 Task: Find connections with filter location Situbondo with filter topic #Businessintelligence with filter profile language French with filter current company KEC International Ltd. with filter school Goenka College of Commerce & Business Administration with filter industry Medical Equipment Manufacturing with filter service category Customer Support with filter keywords title Front Desk Manager
Action: Mouse moved to (499, 49)
Screenshot: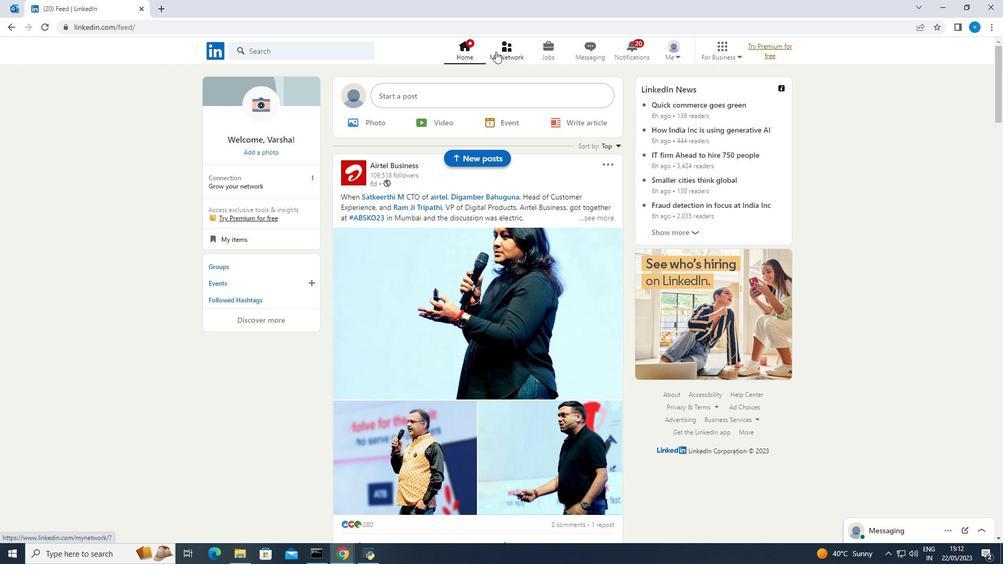 
Action: Mouse pressed left at (499, 49)
Screenshot: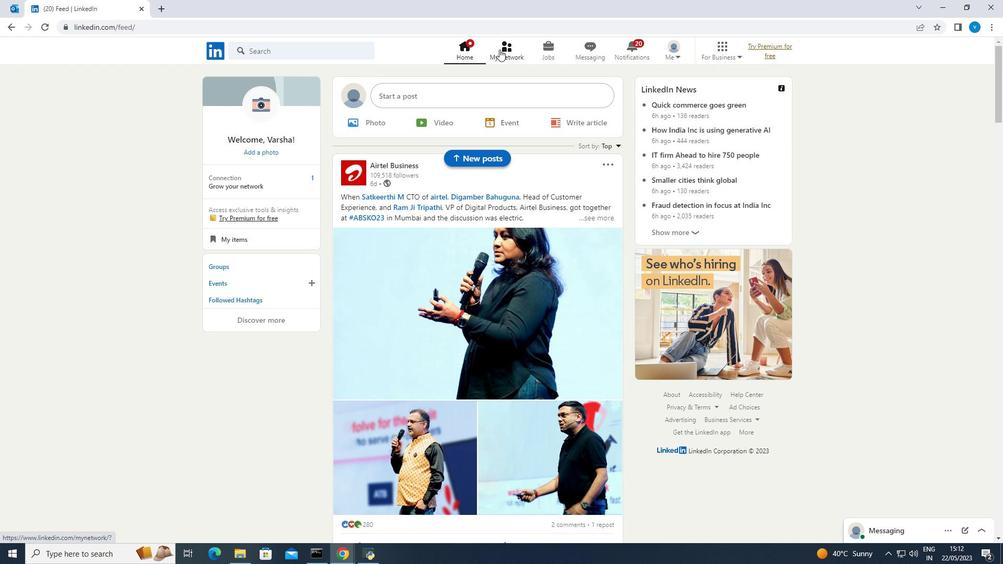 
Action: Mouse moved to (327, 106)
Screenshot: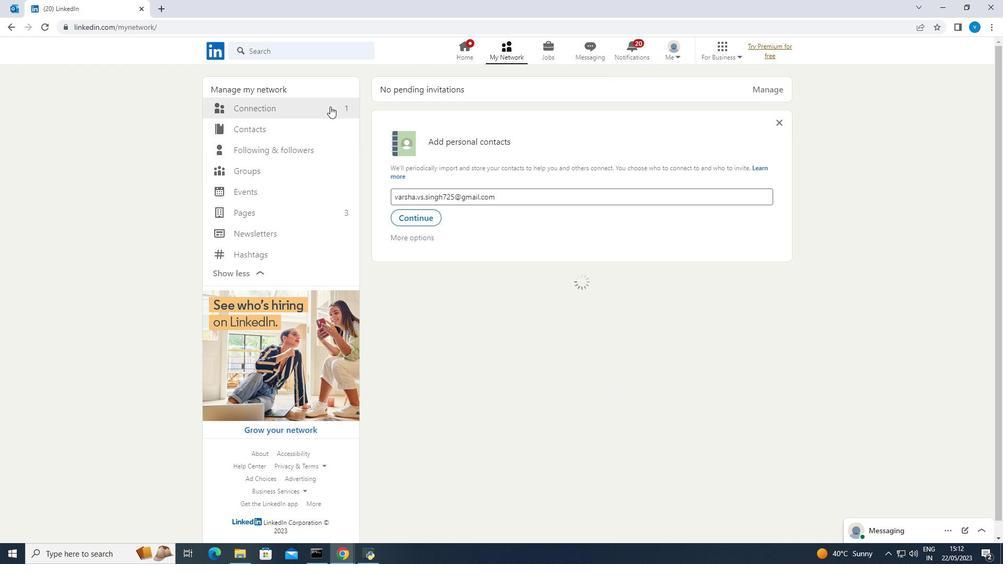 
Action: Mouse pressed left at (327, 106)
Screenshot: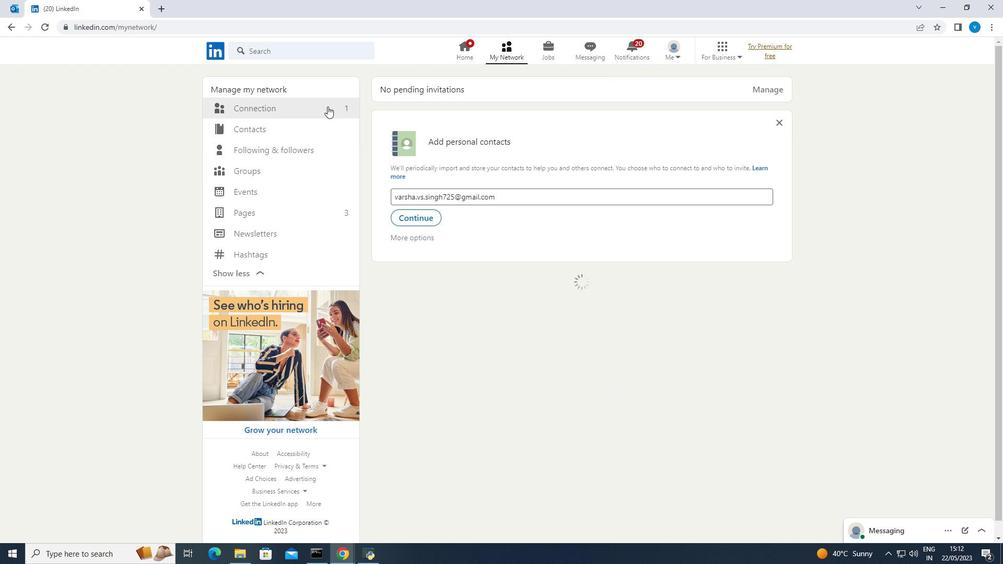 
Action: Mouse moved to (565, 109)
Screenshot: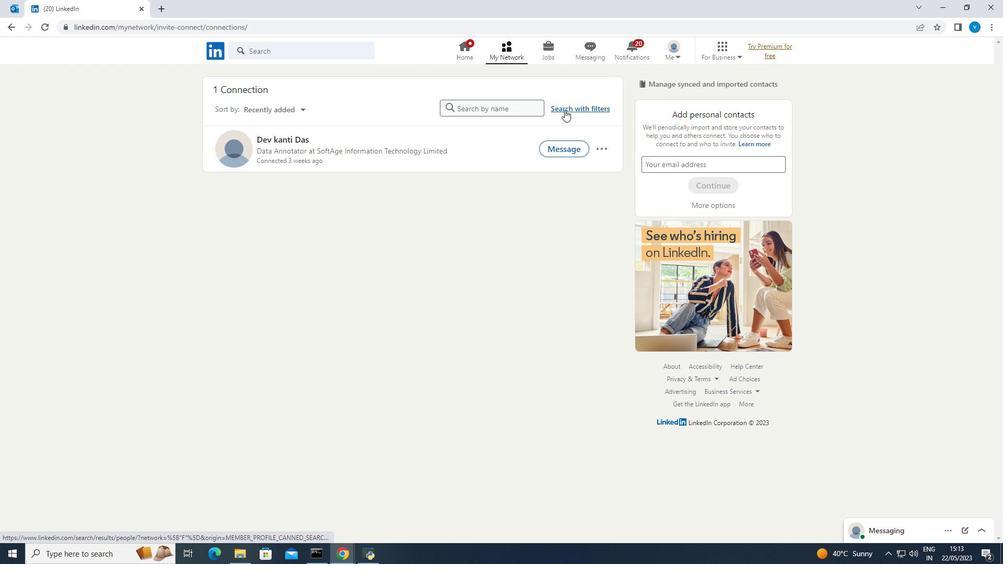 
Action: Mouse pressed left at (565, 109)
Screenshot: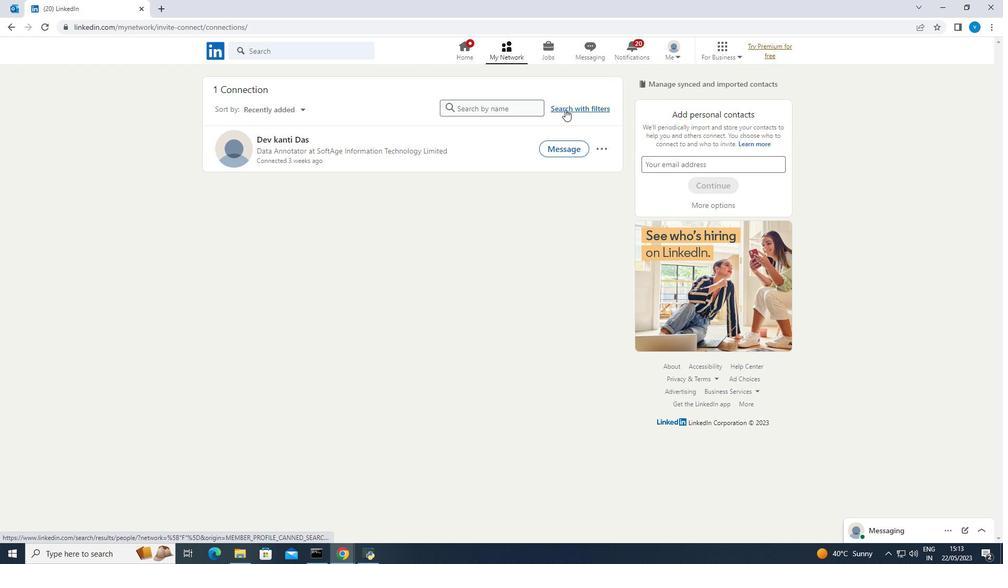 
Action: Mouse moved to (536, 85)
Screenshot: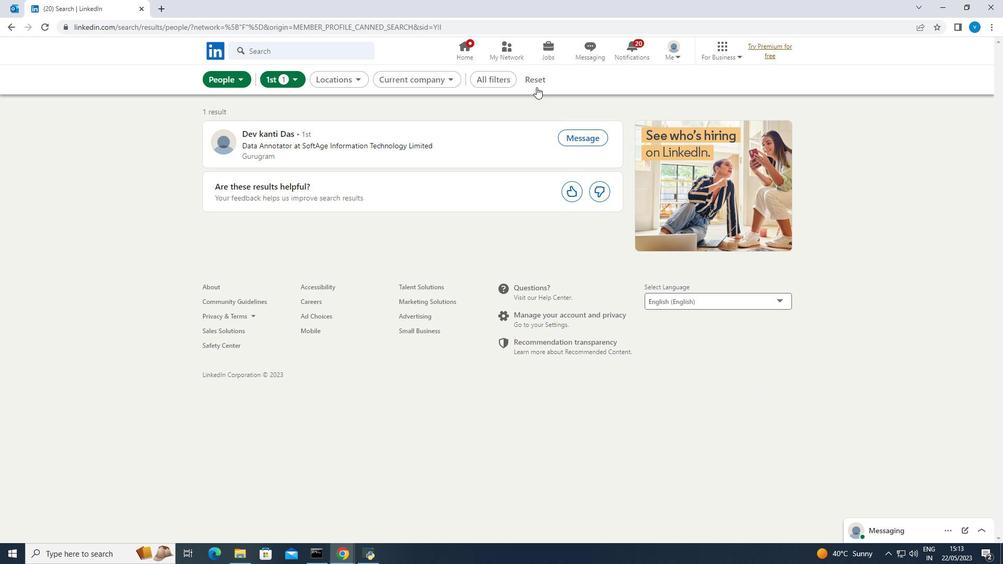 
Action: Mouse pressed left at (536, 85)
Screenshot: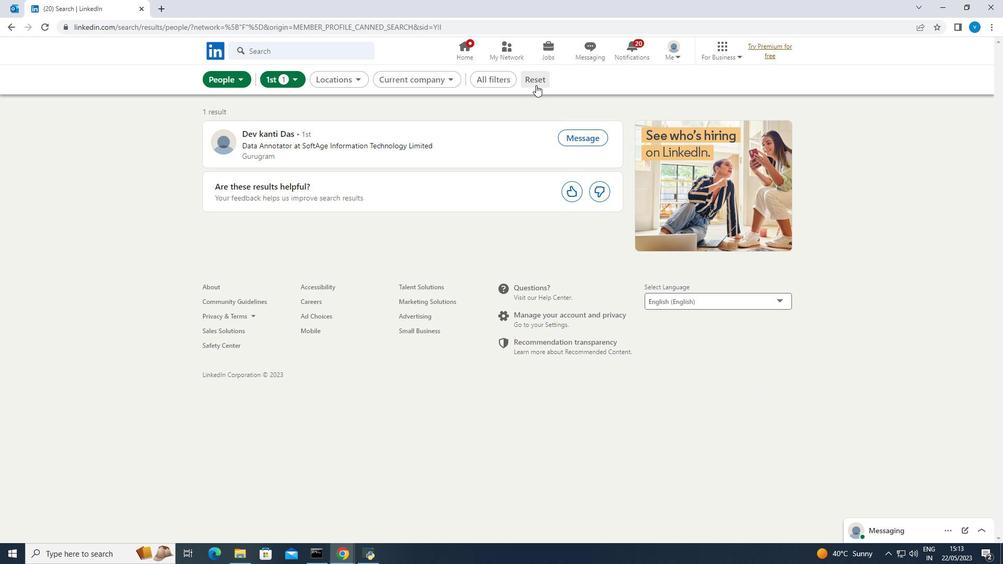 
Action: Mouse moved to (526, 81)
Screenshot: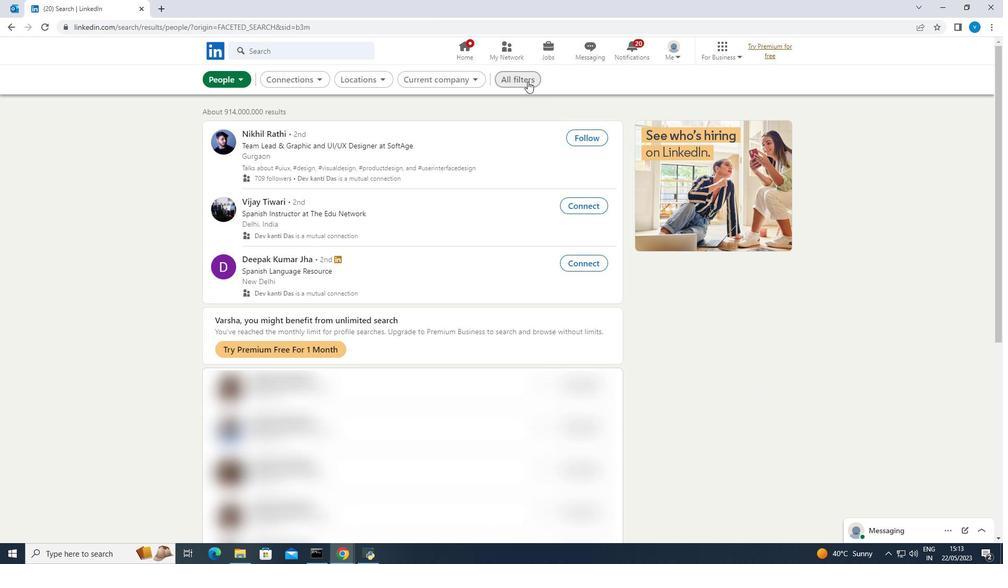 
Action: Mouse pressed left at (526, 81)
Screenshot: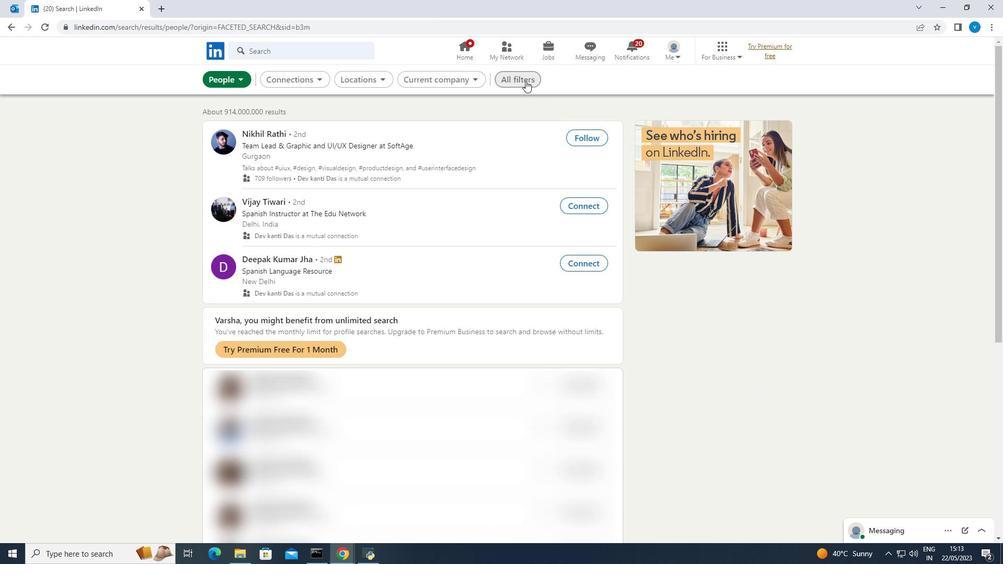 
Action: Mouse moved to (765, 191)
Screenshot: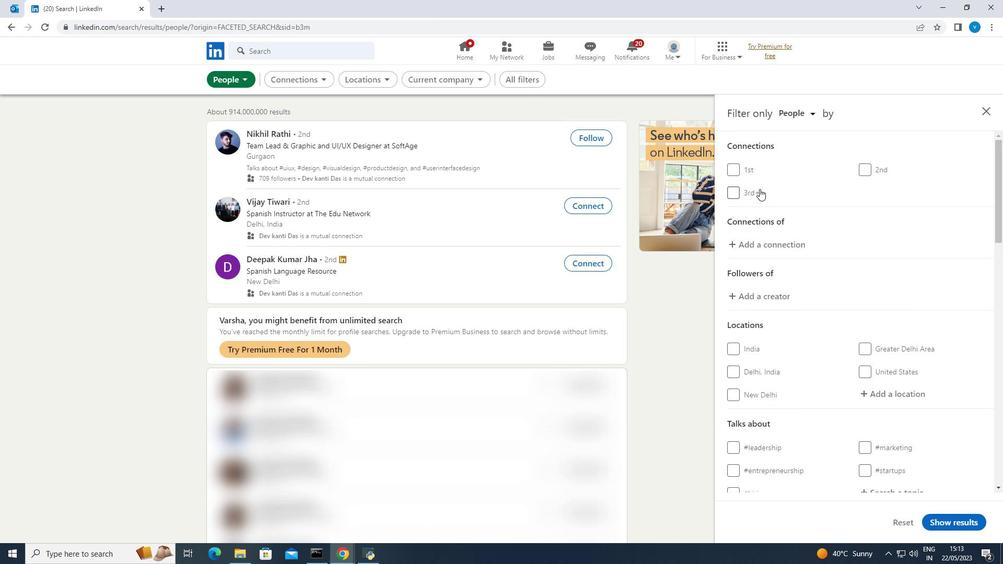 
Action: Mouse scrolled (765, 190) with delta (0, 0)
Screenshot: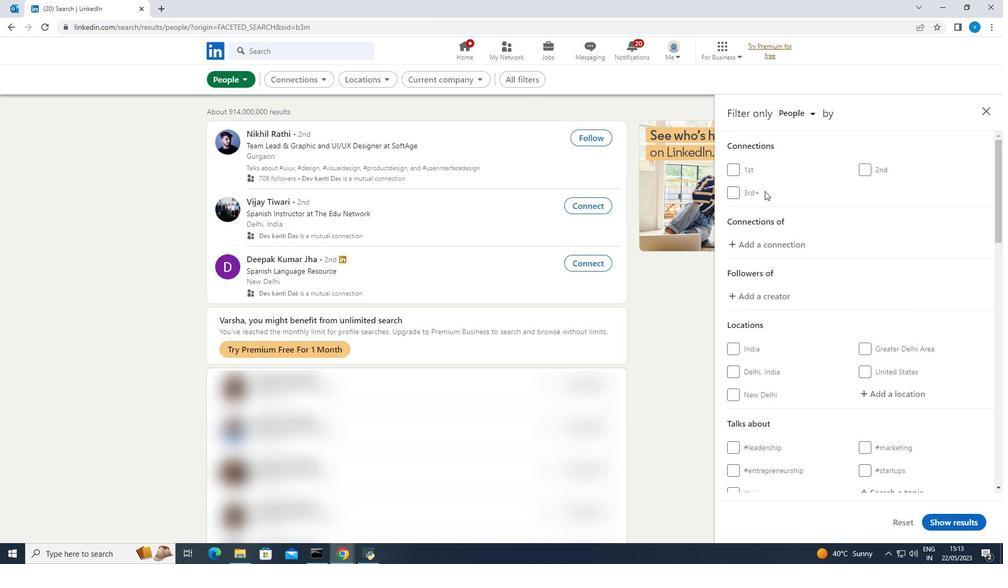 
Action: Mouse scrolled (765, 190) with delta (0, 0)
Screenshot: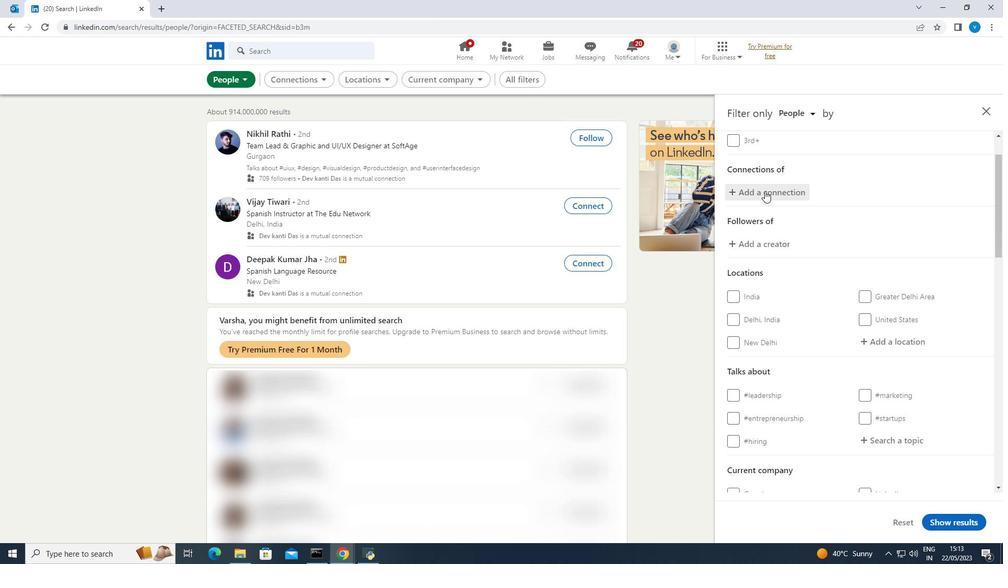
Action: Mouse moved to (864, 288)
Screenshot: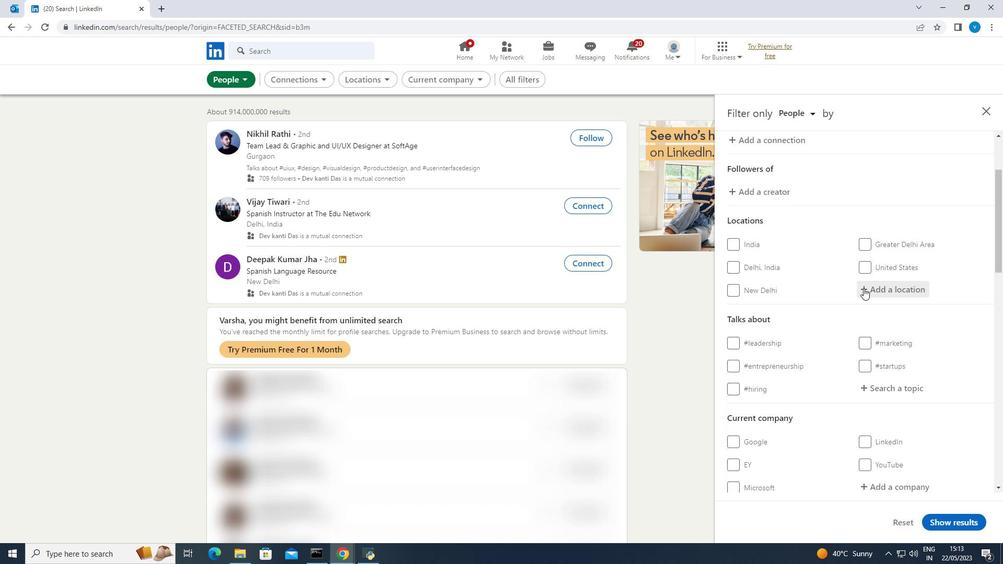 
Action: Mouse pressed left at (864, 288)
Screenshot: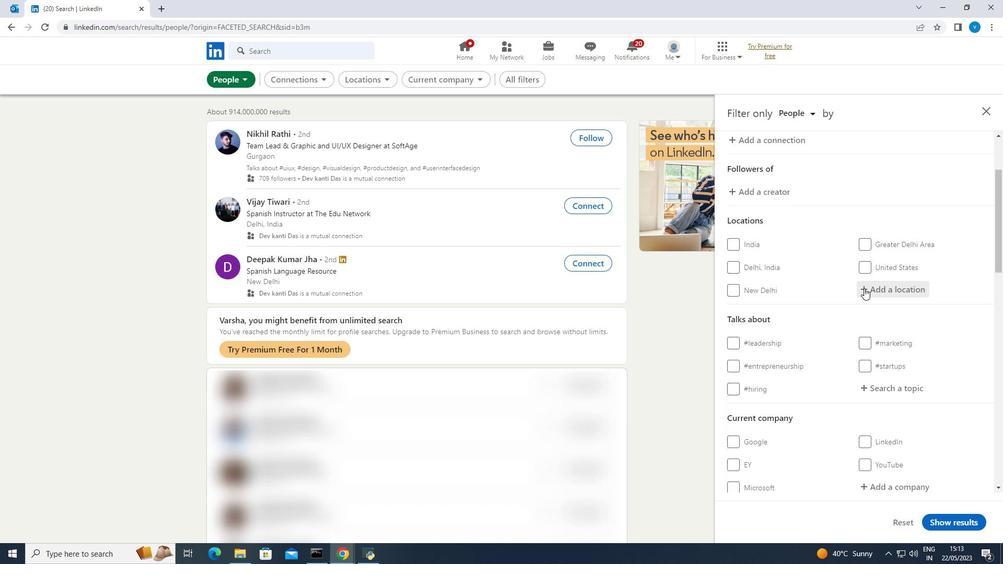 
Action: Mouse moved to (820, 239)
Screenshot: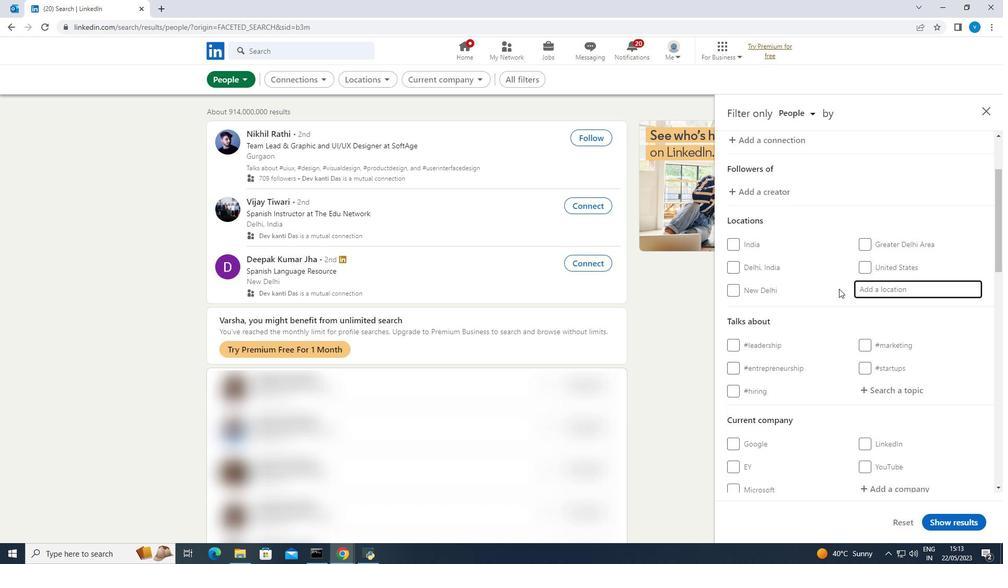 
Action: Key pressed <Key.shift><Key.shift><Key.shift><Key.shift><Key.shift><Key.shift><Key.shift>Situbondo
Screenshot: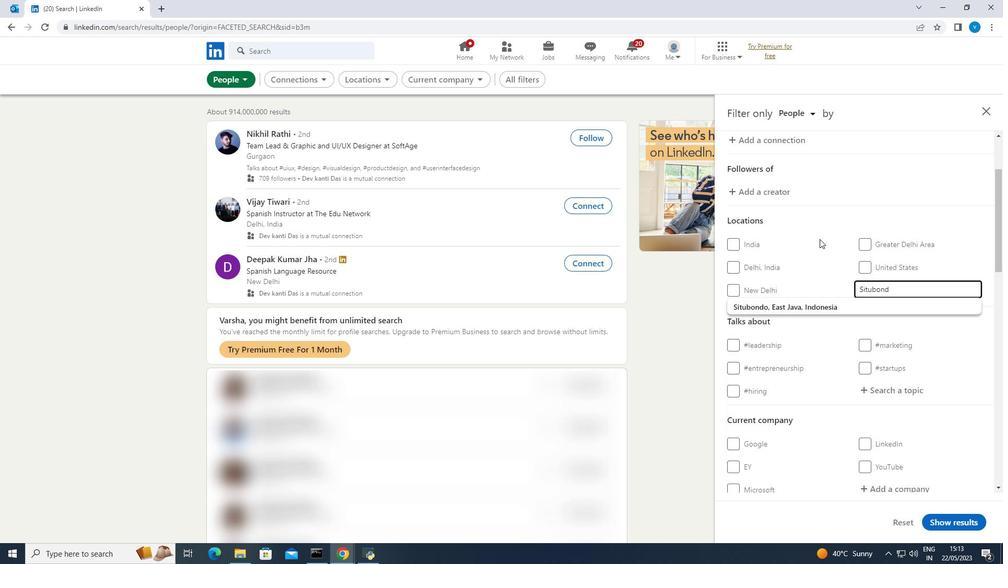 
Action: Mouse moved to (894, 385)
Screenshot: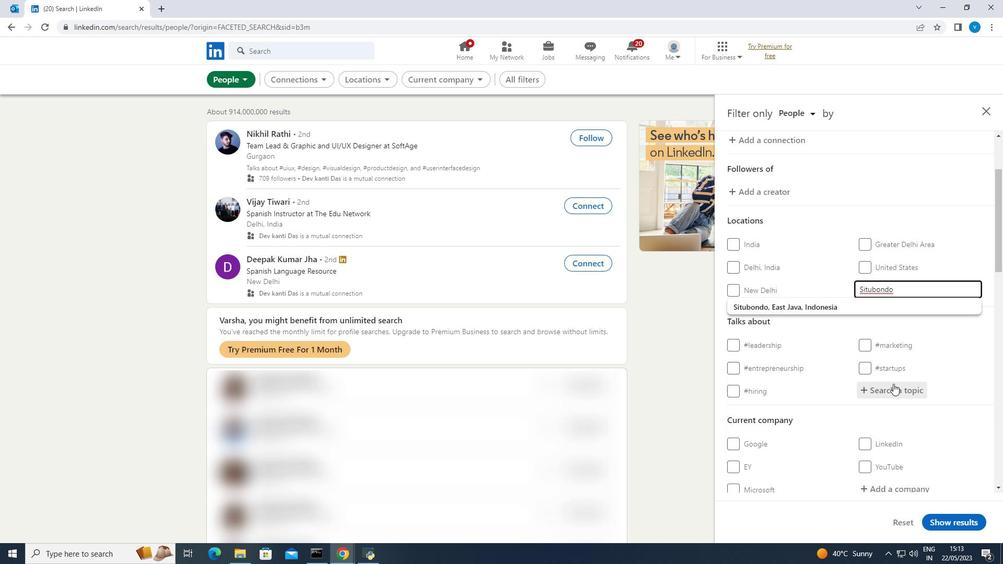 
Action: Mouse pressed left at (894, 385)
Screenshot: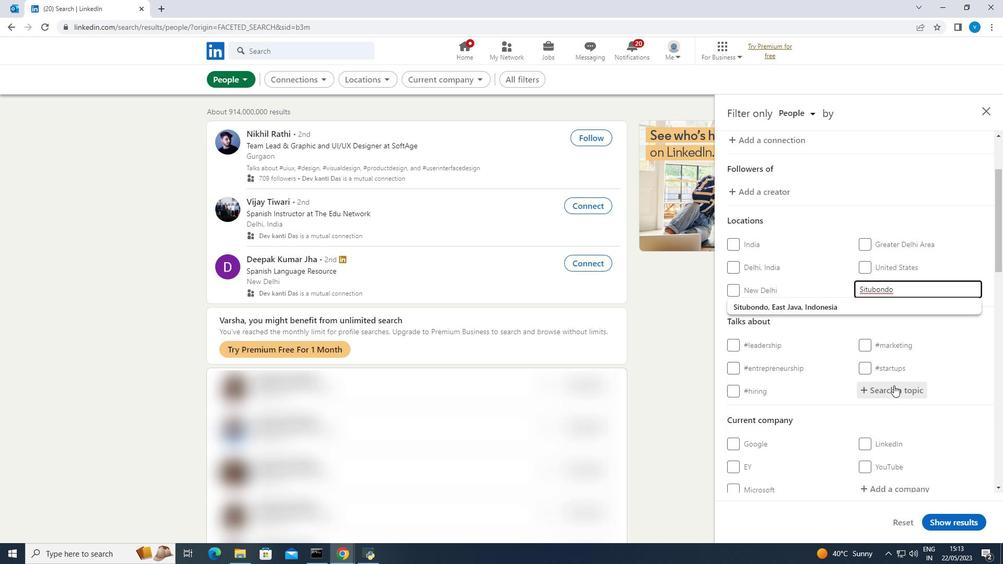 
Action: Mouse moved to (888, 366)
Screenshot: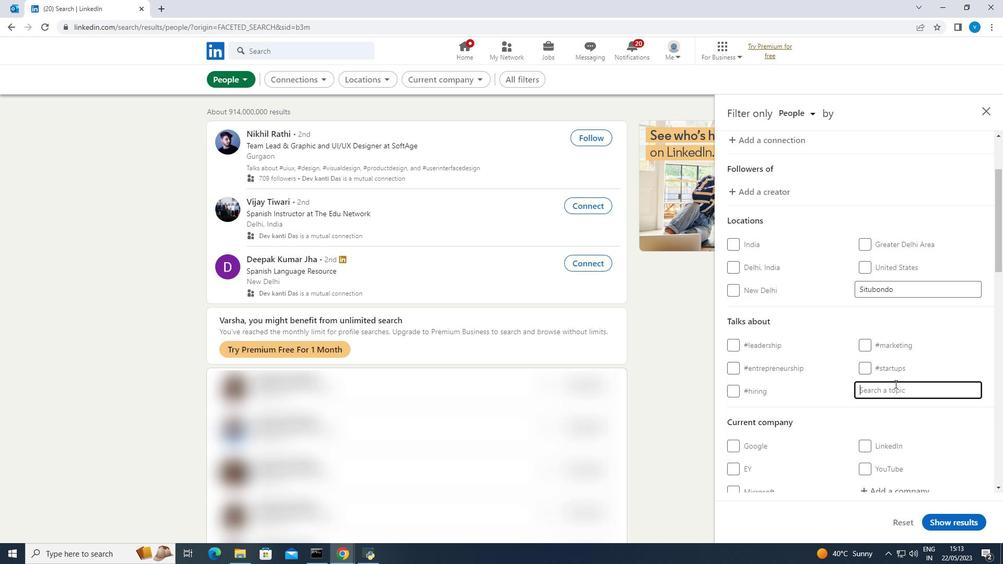 
Action: Key pressed <Key.shift><Key.shift><Key.shift><Key.shift><Key.shift><Key.shift><Key.shift>#<Key.shift><Key.shift><Key.shift>Businessintelligence
Screenshot: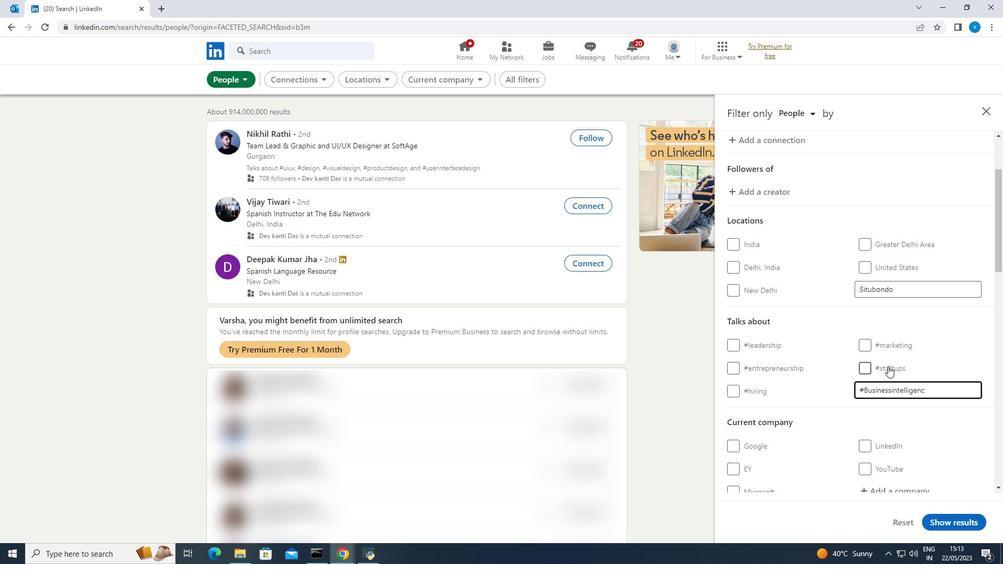 
Action: Mouse moved to (866, 404)
Screenshot: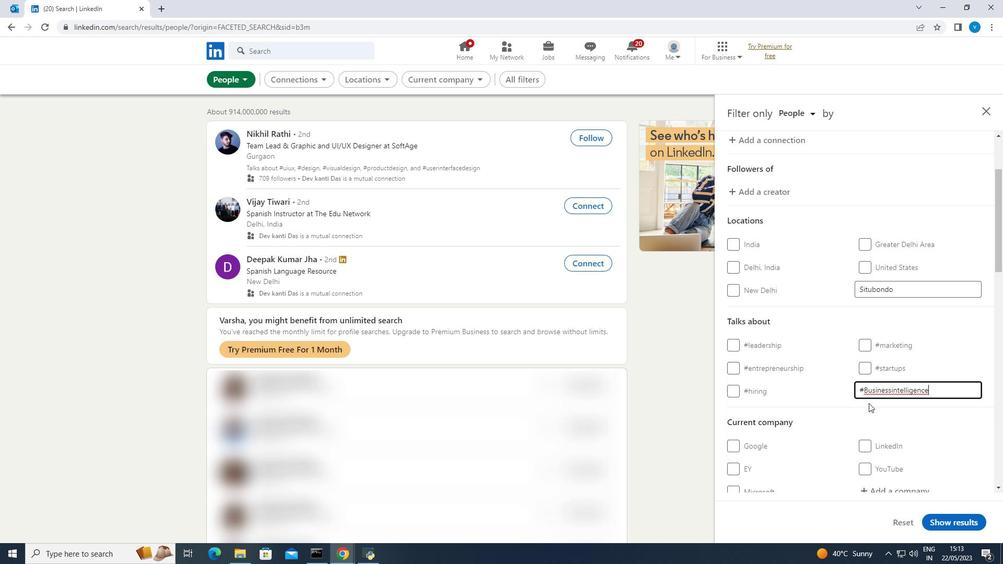 
Action: Mouse scrolled (866, 403) with delta (0, 0)
Screenshot: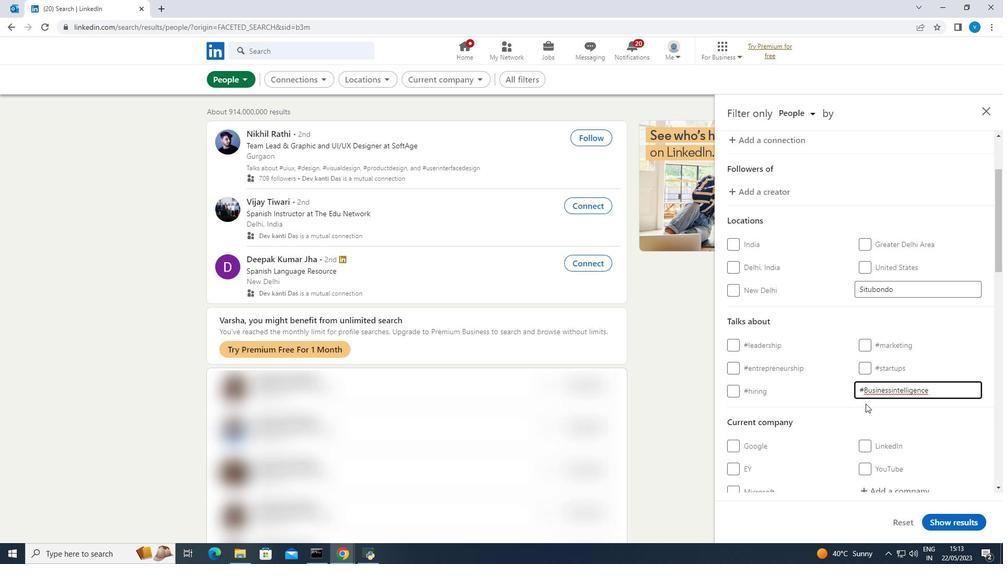 
Action: Mouse scrolled (866, 403) with delta (0, 0)
Screenshot: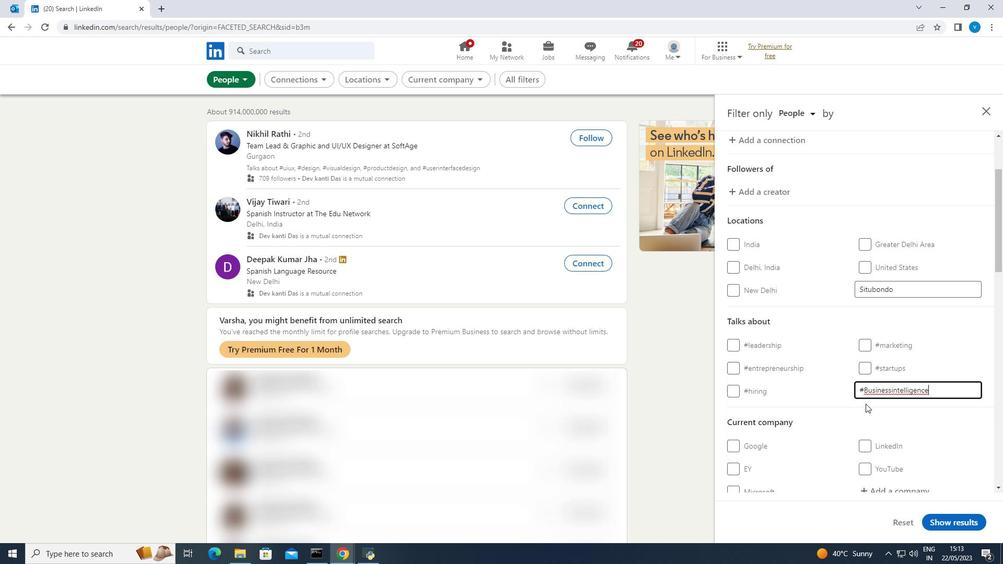 
Action: Mouse moved to (866, 399)
Screenshot: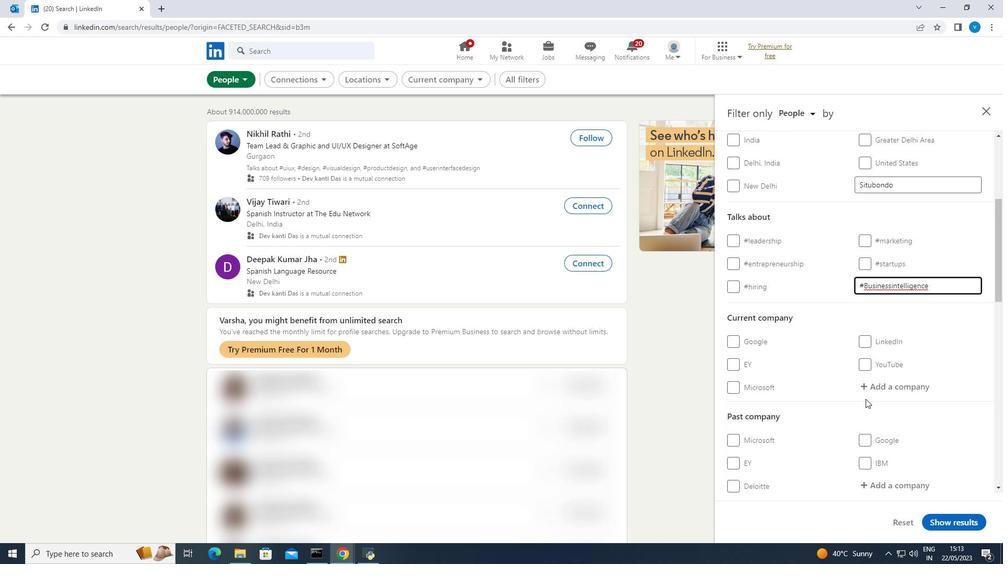 
Action: Mouse scrolled (866, 398) with delta (0, 0)
Screenshot: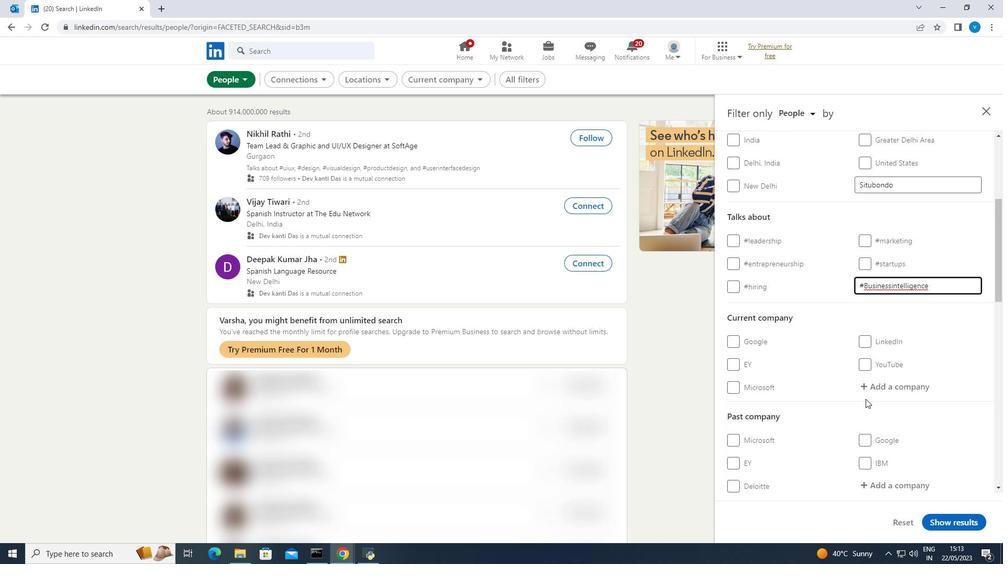 
Action: Mouse moved to (867, 391)
Screenshot: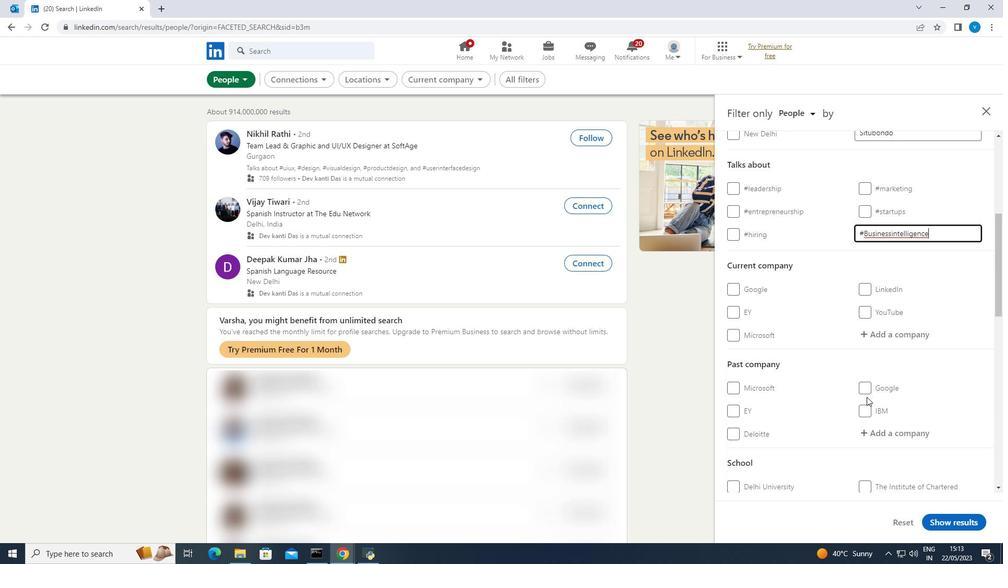 
Action: Mouse scrolled (867, 395) with delta (0, 0)
Screenshot: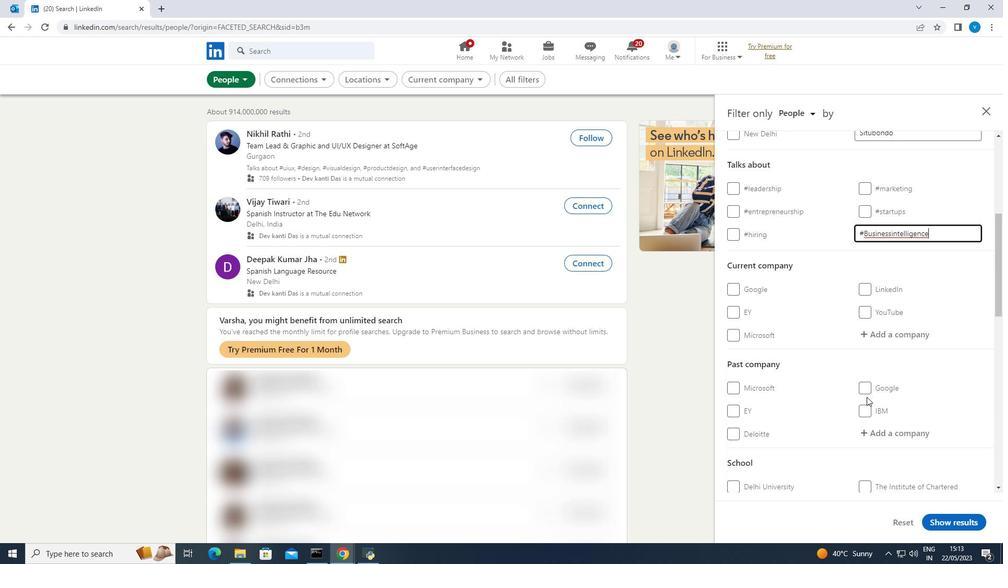
Action: Mouse moved to (852, 341)
Screenshot: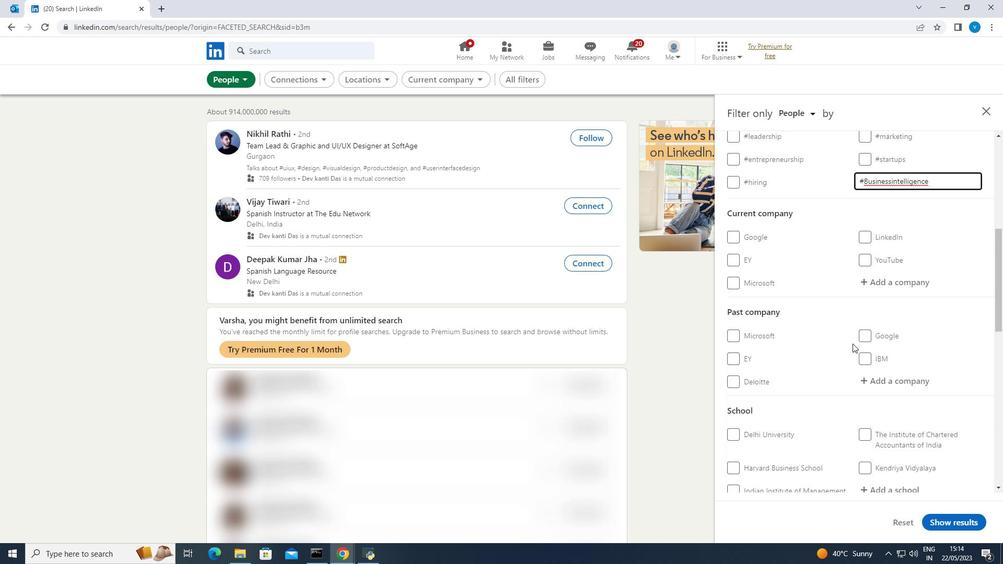 
Action: Mouse scrolled (852, 340) with delta (0, 0)
Screenshot: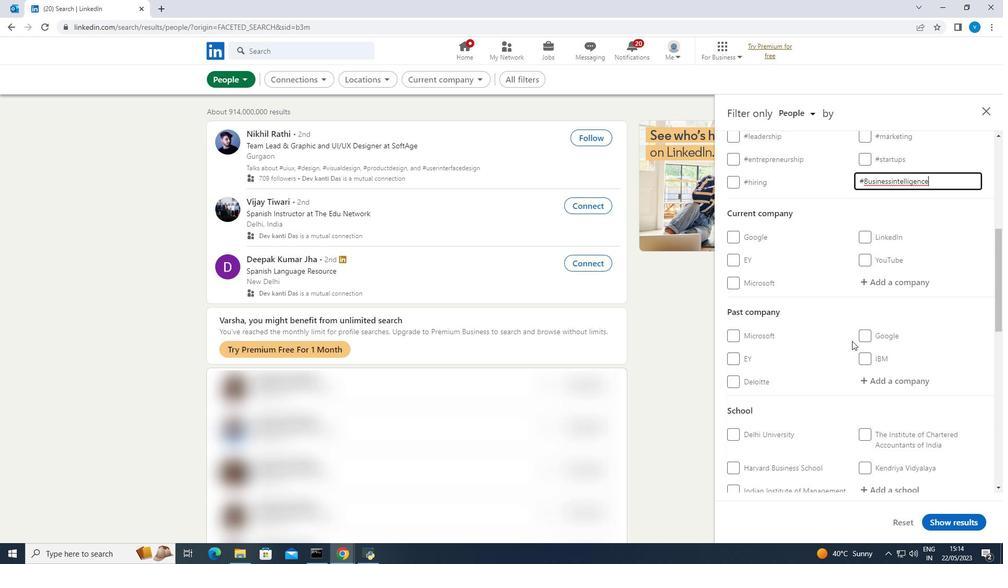 
Action: Mouse moved to (852, 341)
Screenshot: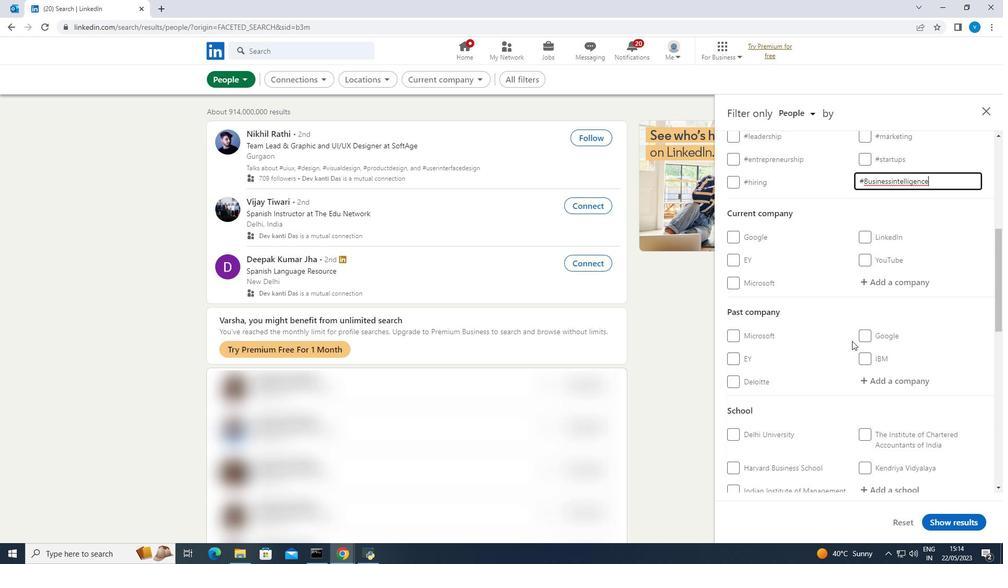 
Action: Mouse scrolled (852, 340) with delta (0, 0)
Screenshot: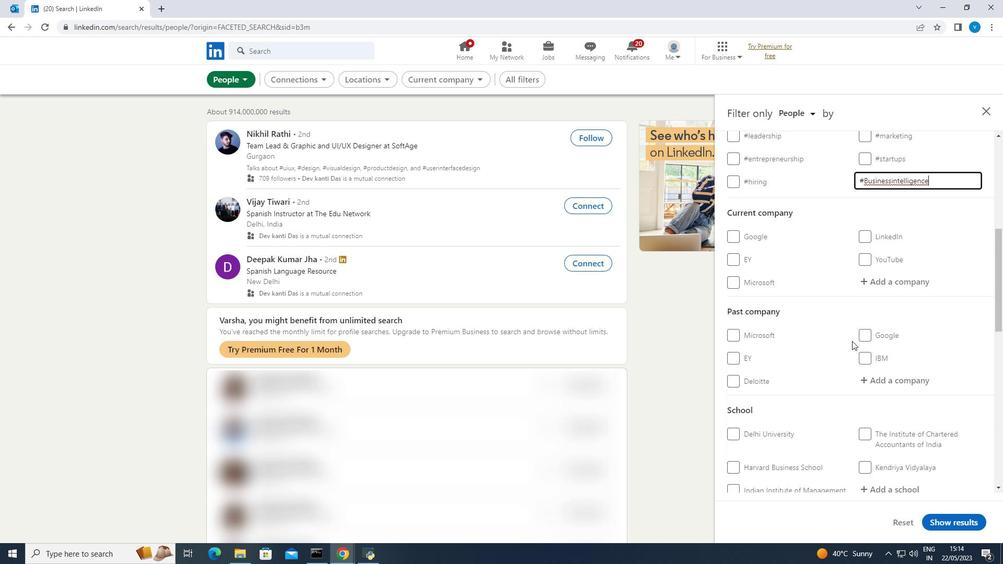 
Action: Mouse scrolled (852, 340) with delta (0, 0)
Screenshot: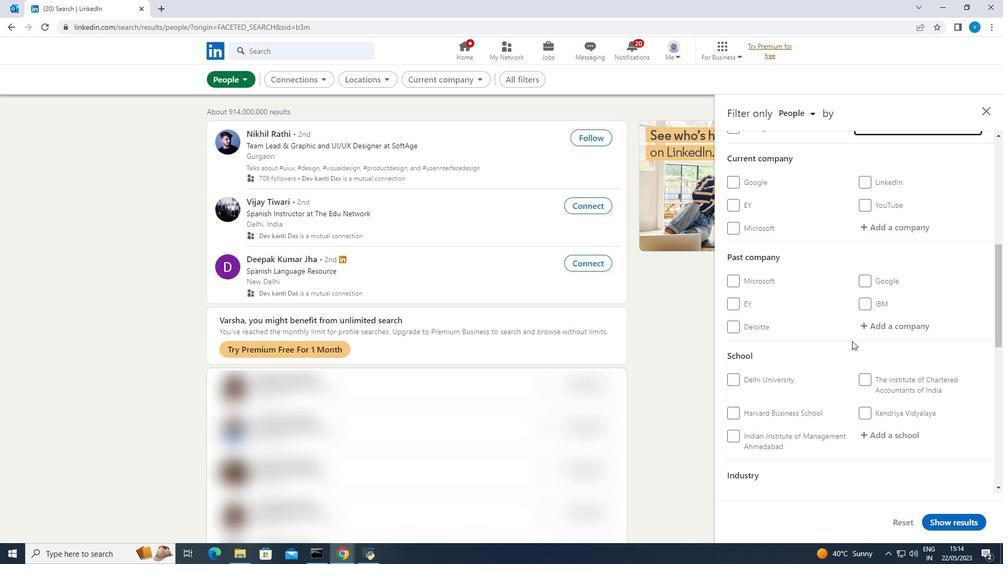 
Action: Mouse moved to (852, 340)
Screenshot: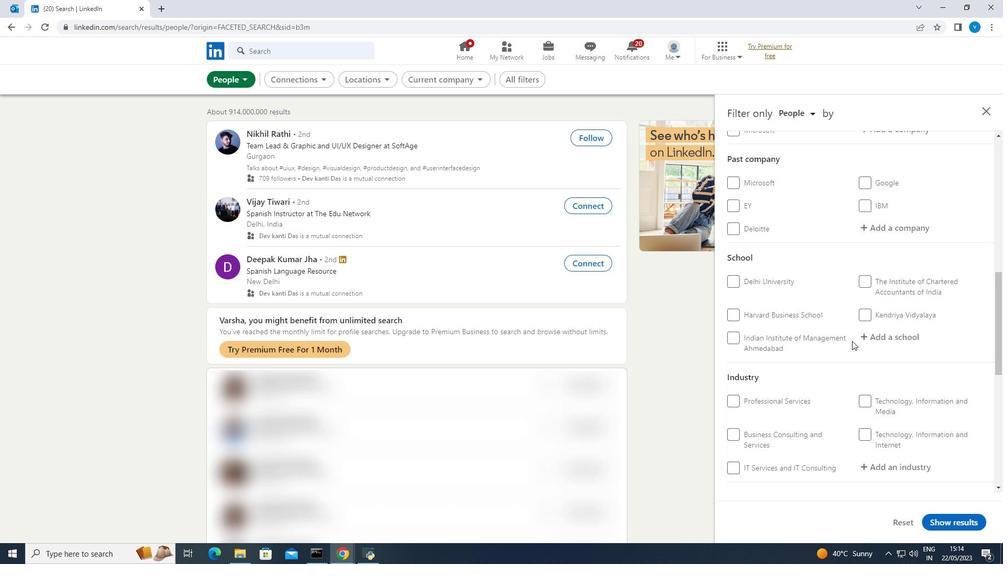 
Action: Mouse scrolled (852, 340) with delta (0, 0)
Screenshot: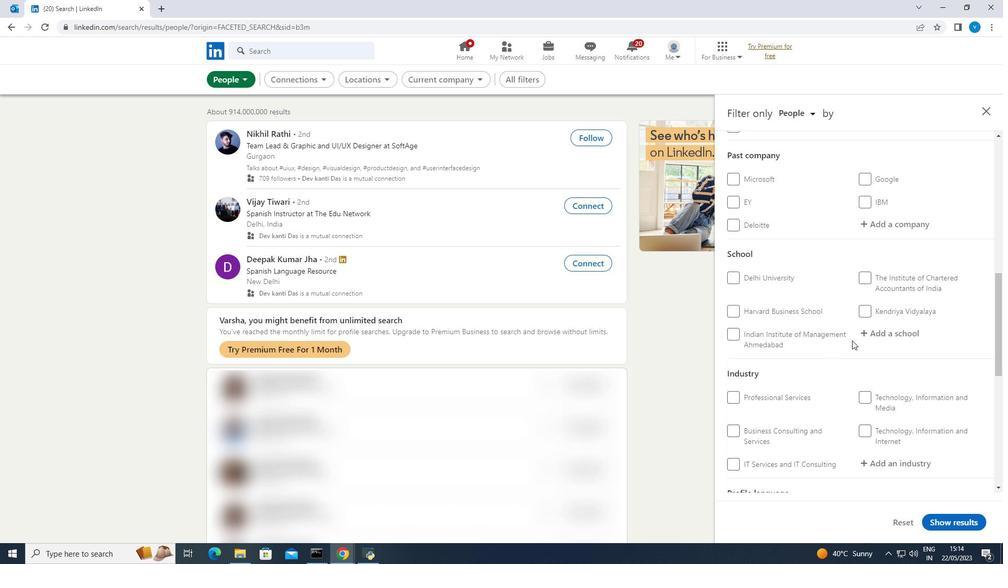 
Action: Mouse scrolled (852, 340) with delta (0, 0)
Screenshot: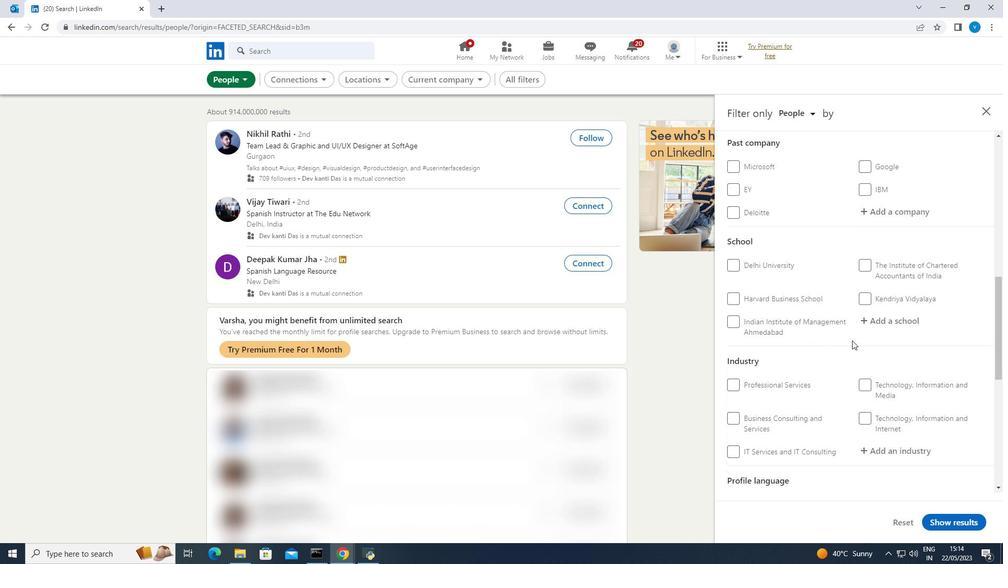 
Action: Mouse scrolled (852, 340) with delta (0, 0)
Screenshot: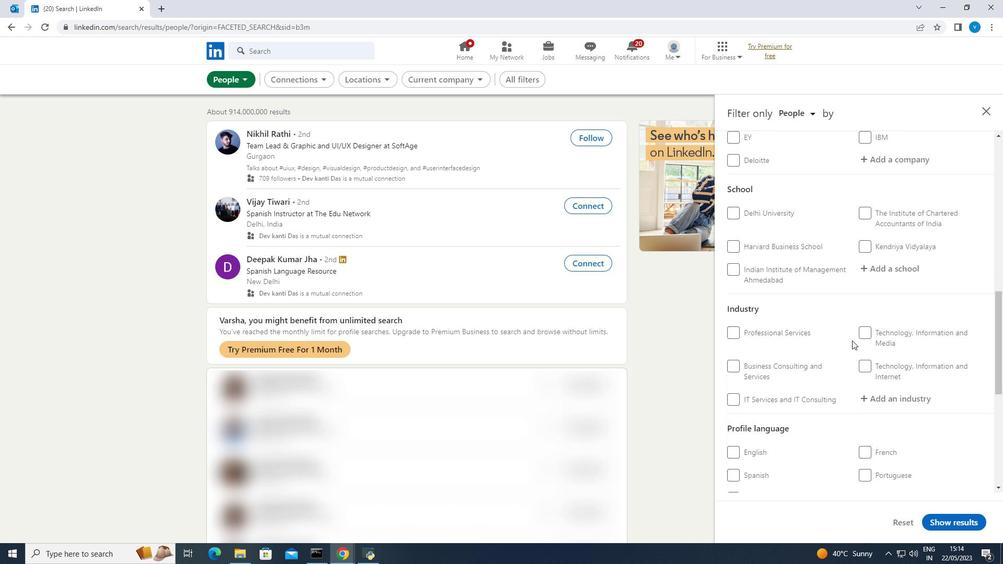 
Action: Mouse moved to (863, 359)
Screenshot: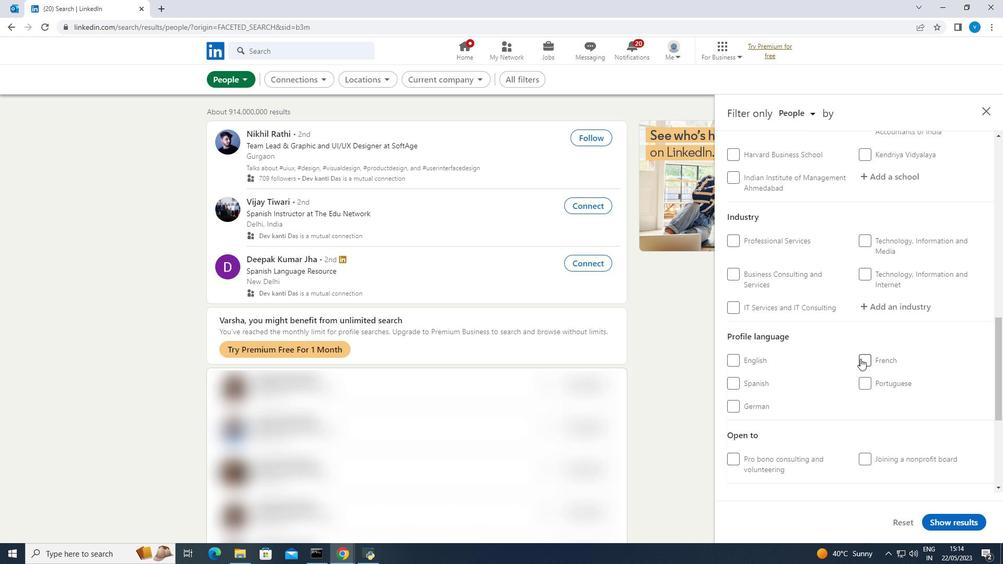 
Action: Mouse pressed left at (863, 359)
Screenshot: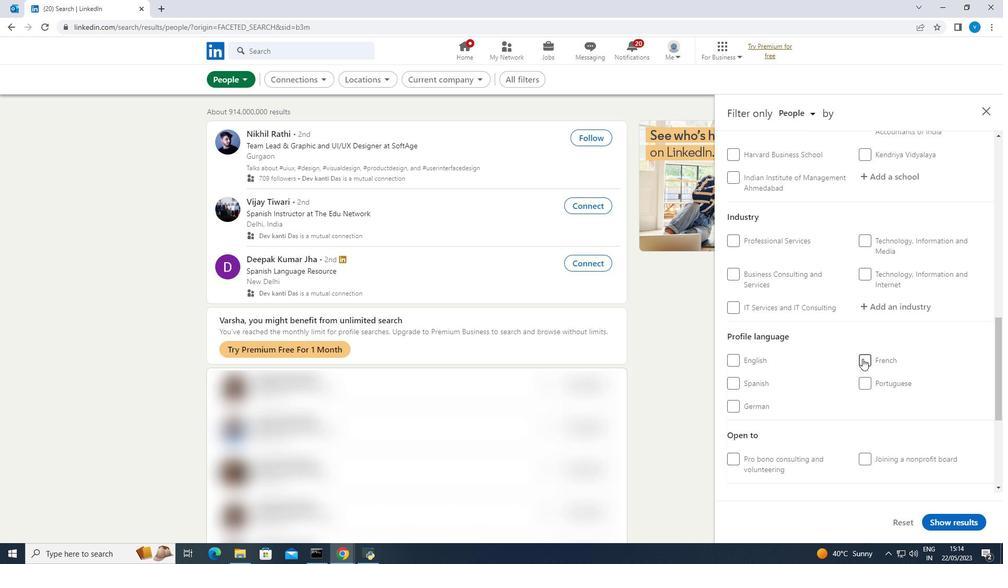 
Action: Mouse moved to (864, 358)
Screenshot: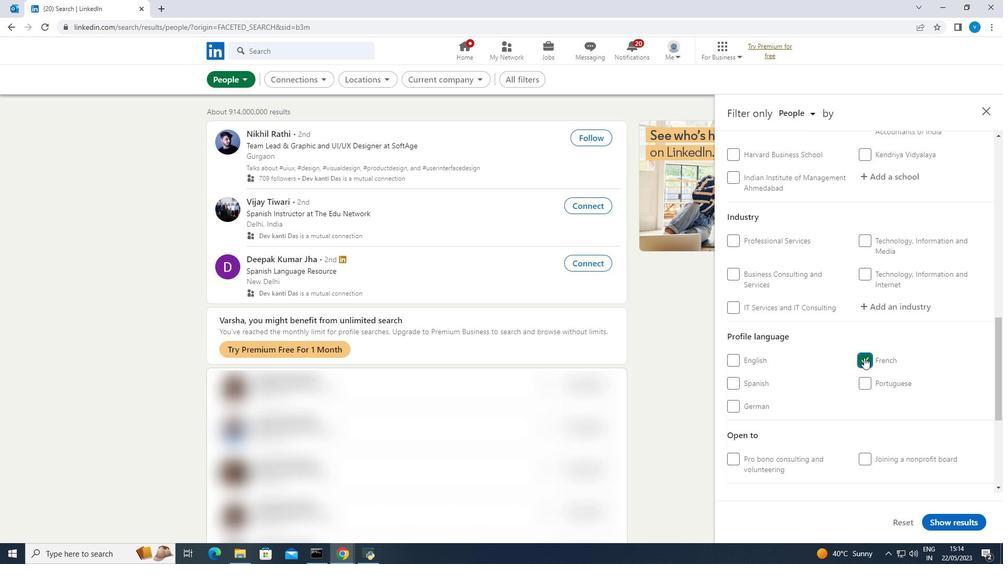 
Action: Mouse scrolled (864, 358) with delta (0, 0)
Screenshot: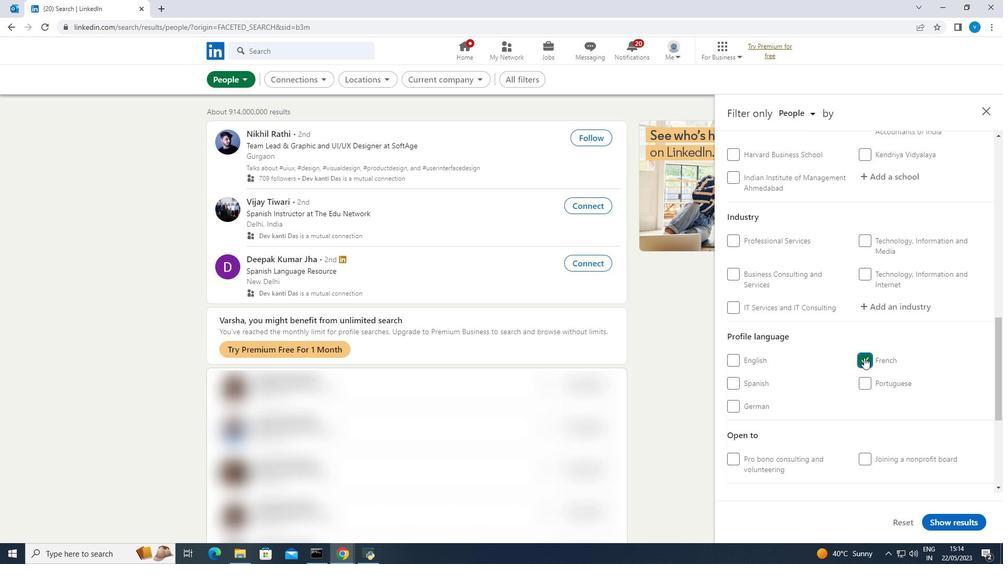 
Action: Mouse scrolled (864, 358) with delta (0, 0)
Screenshot: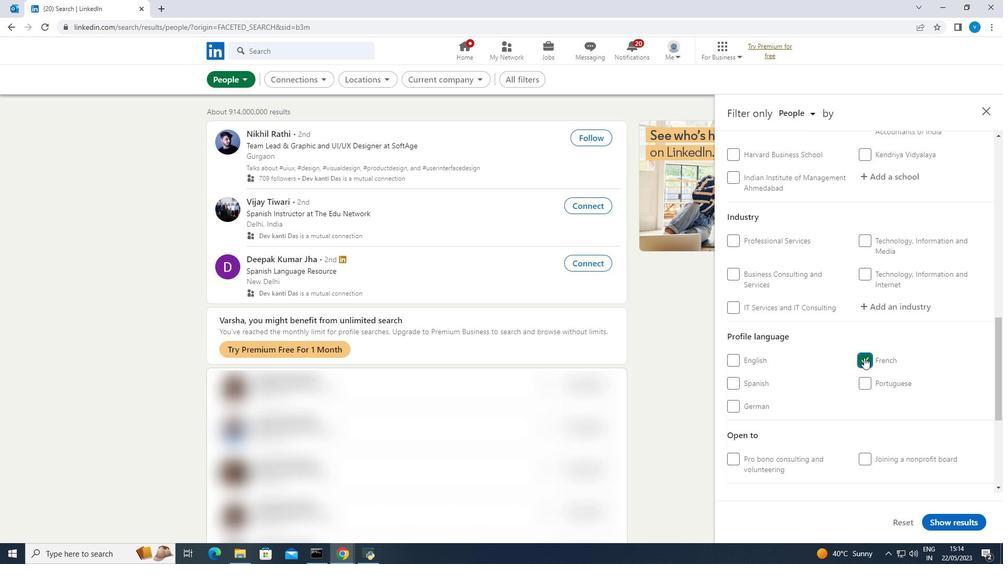 
Action: Mouse moved to (865, 357)
Screenshot: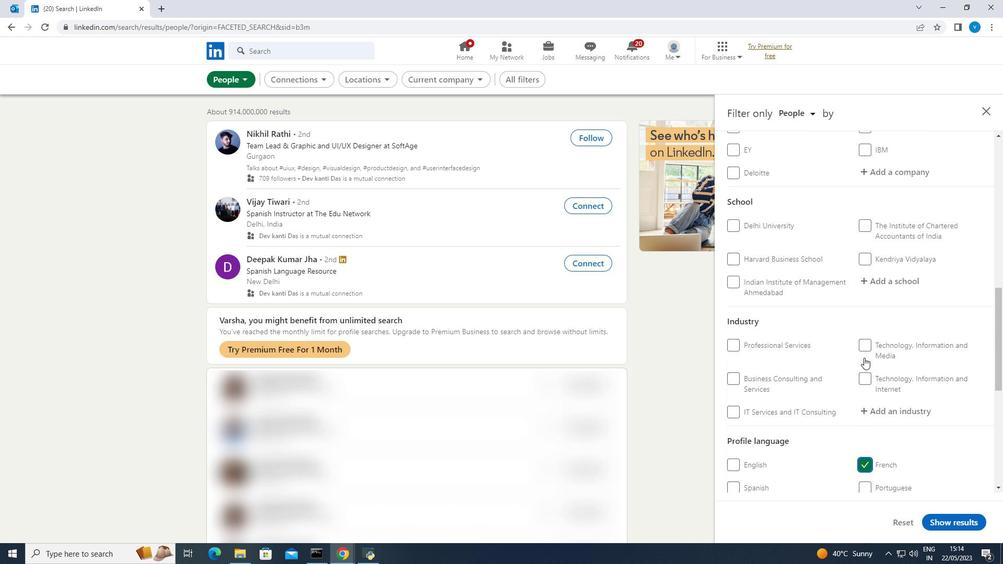 
Action: Mouse scrolled (865, 358) with delta (0, 0)
Screenshot: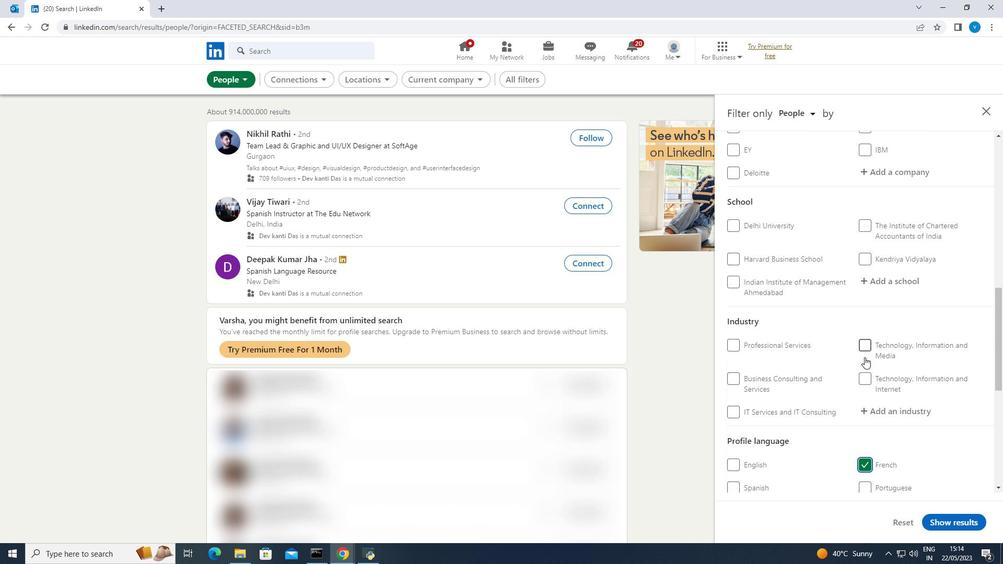 
Action: Mouse scrolled (865, 358) with delta (0, 0)
Screenshot: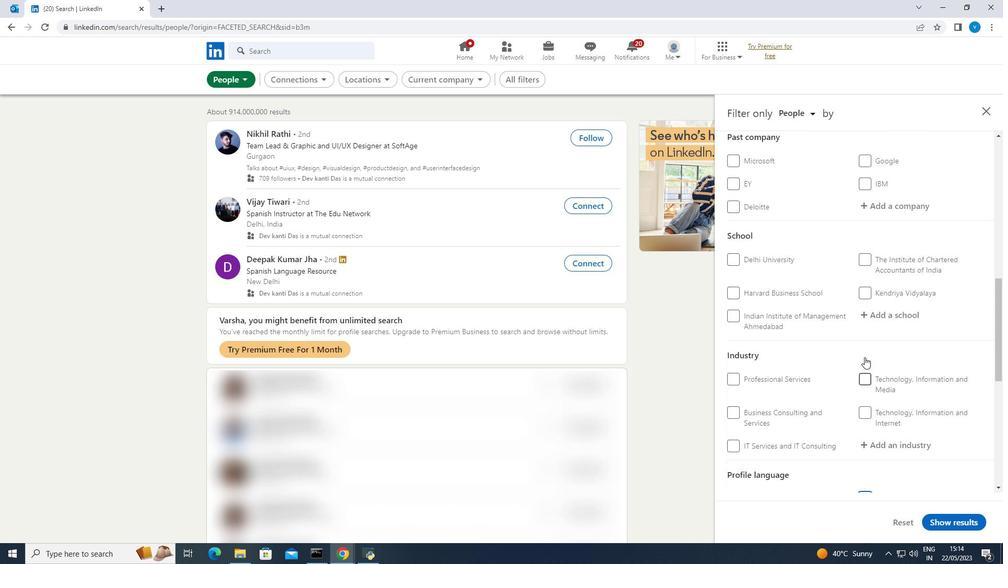 
Action: Mouse scrolled (865, 358) with delta (0, 0)
Screenshot: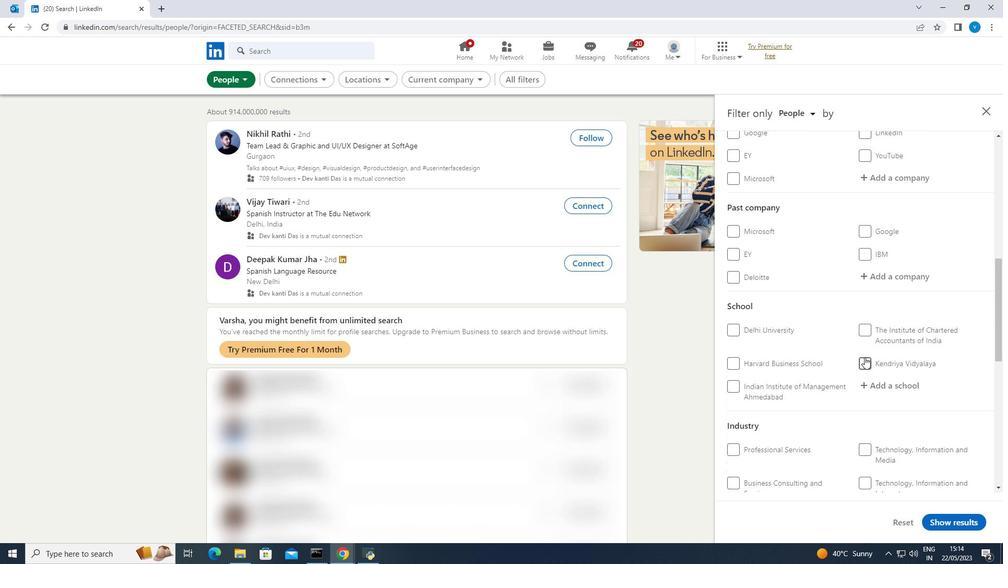 
Action: Mouse moved to (892, 231)
Screenshot: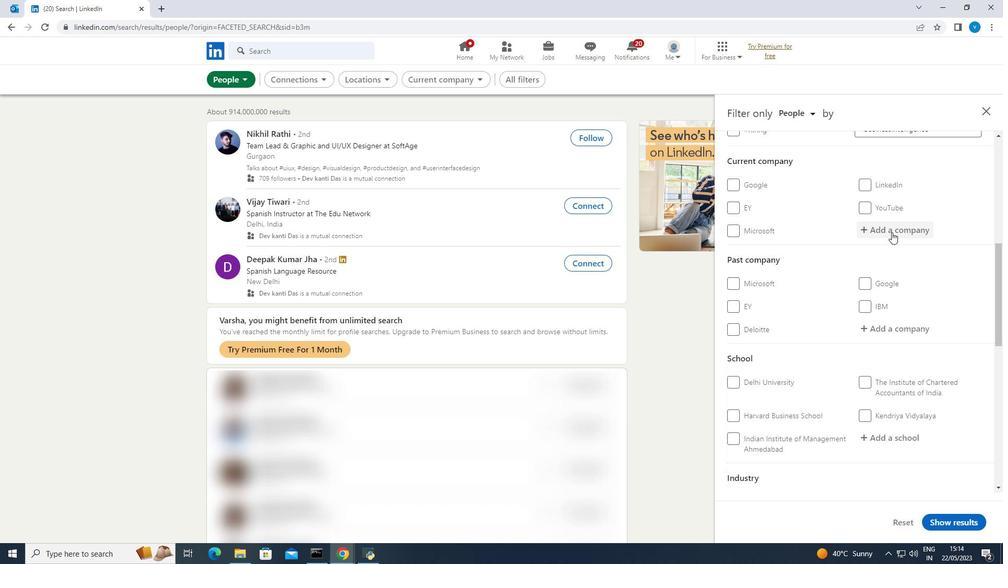 
Action: Mouse pressed left at (892, 231)
Screenshot: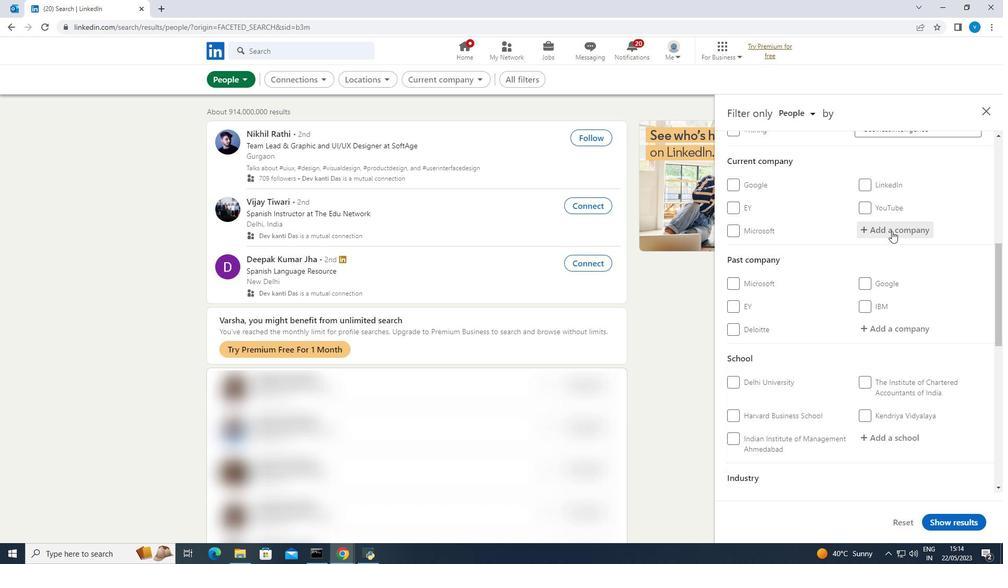 
Action: Key pressed <Key.shift><Key.shift><Key.shift><Key.shift><Key.shift><Key.shift><Key.shift>KEC<Key.space><Key.shift><Key.shift><Key.shift><Key.shift><Key.shift><Key.shift>I
Screenshot: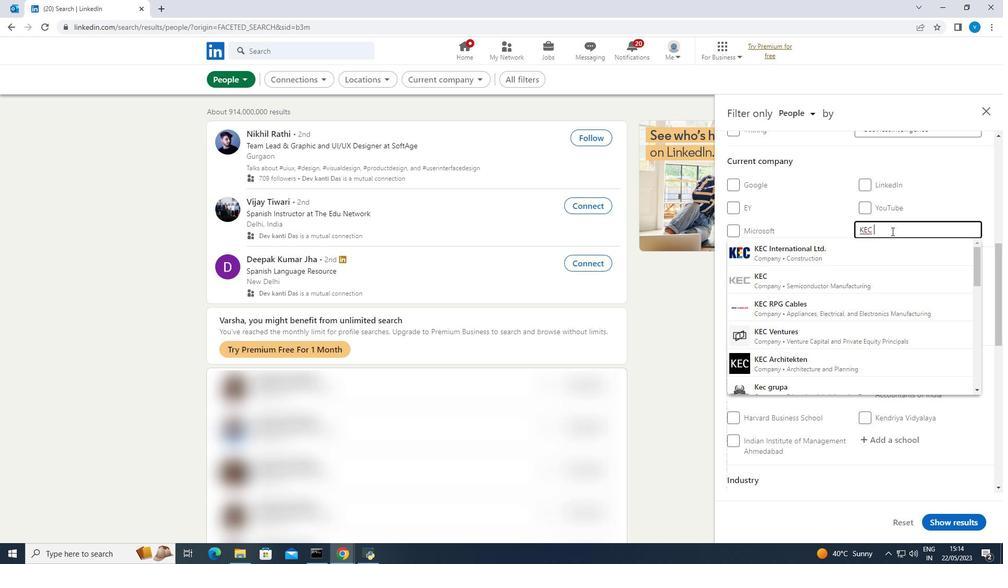 
Action: Mouse moved to (869, 242)
Screenshot: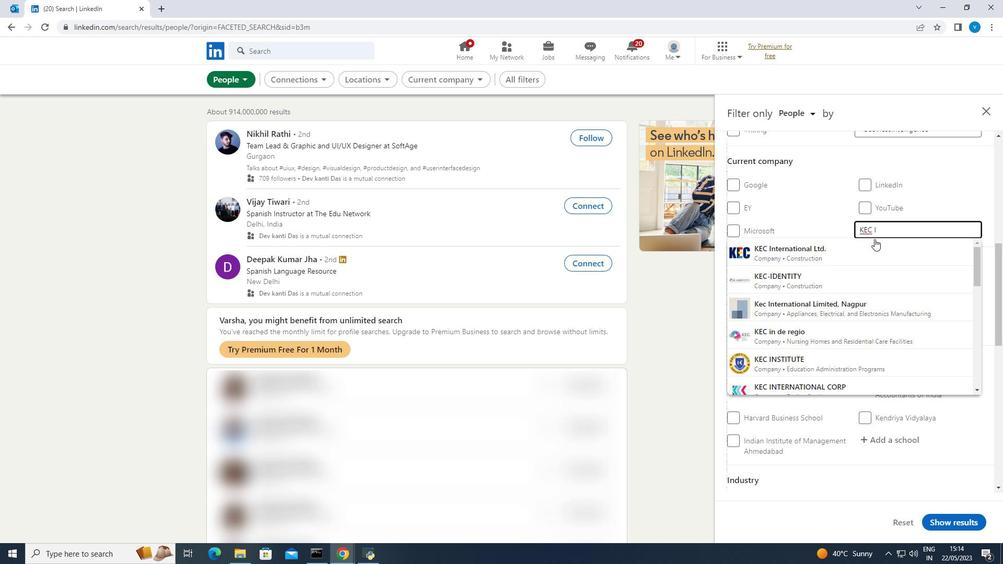 
Action: Mouse pressed left at (869, 242)
Screenshot: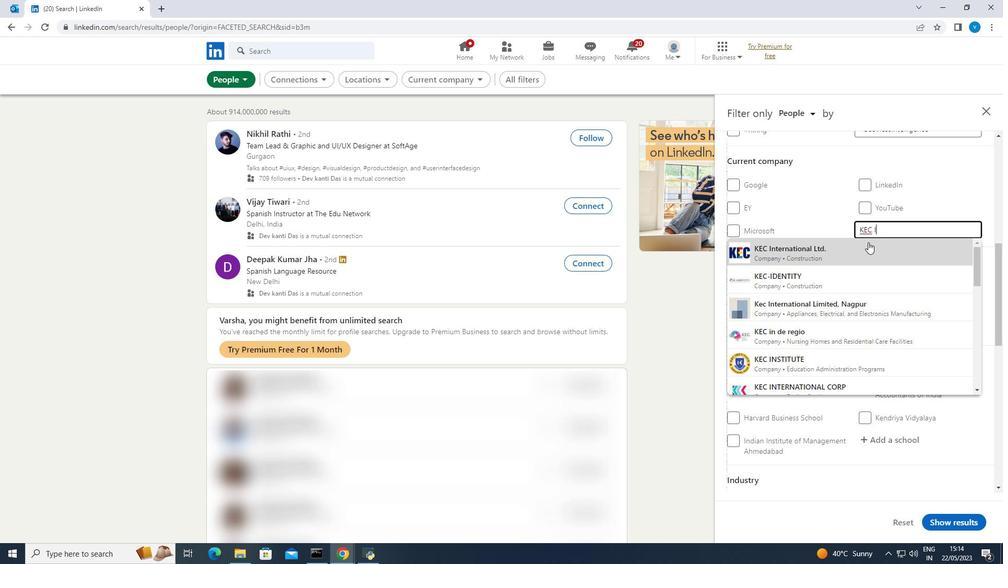 
Action: Mouse scrolled (869, 242) with delta (0, 0)
Screenshot: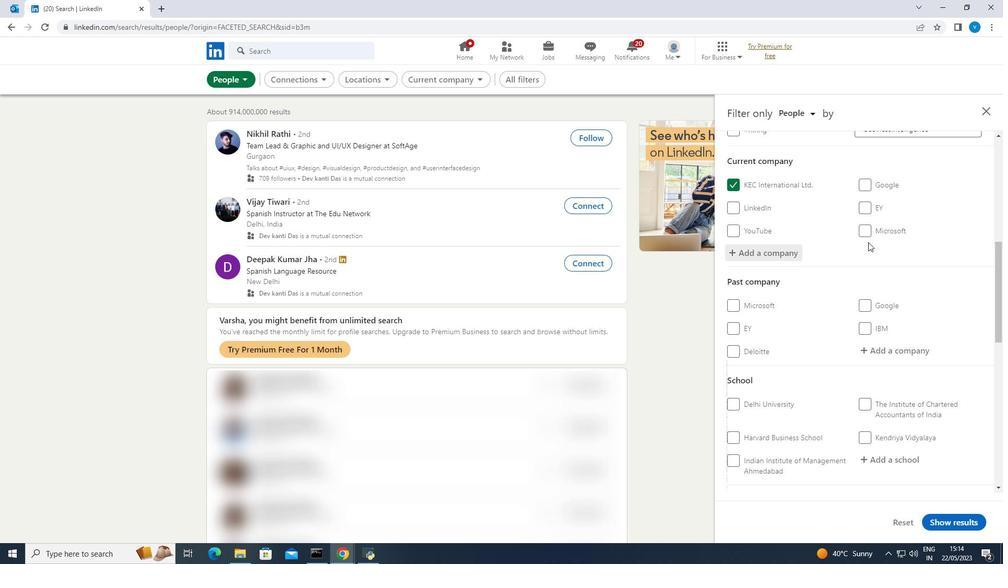 
Action: Mouse scrolled (869, 242) with delta (0, 0)
Screenshot: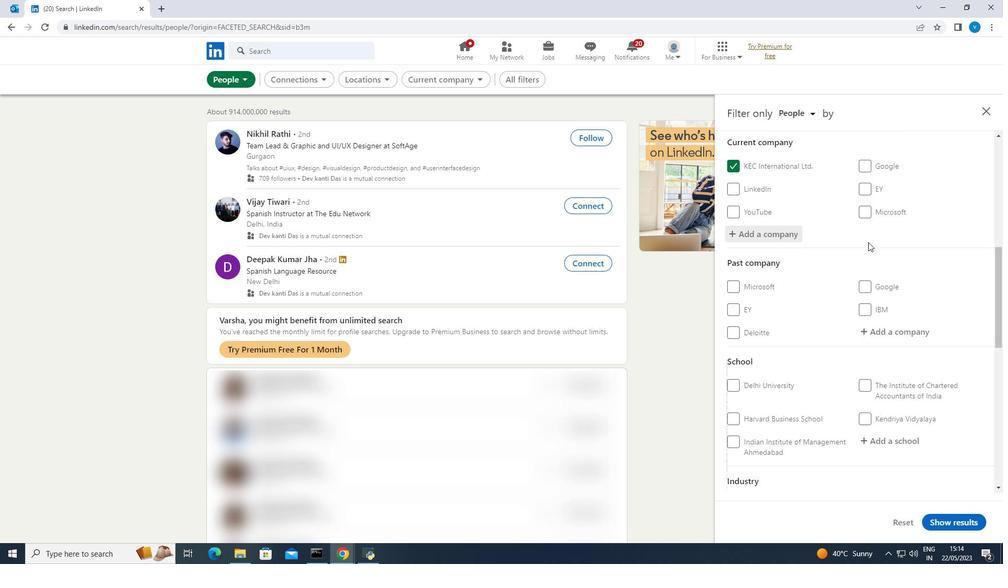 
Action: Mouse moved to (869, 243)
Screenshot: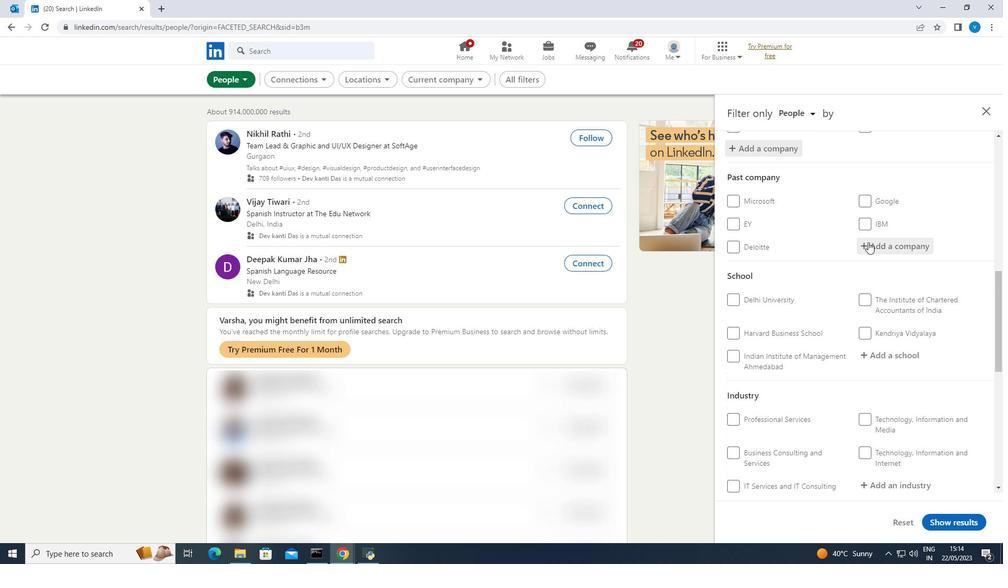 
Action: Mouse scrolled (869, 242) with delta (0, 0)
Screenshot: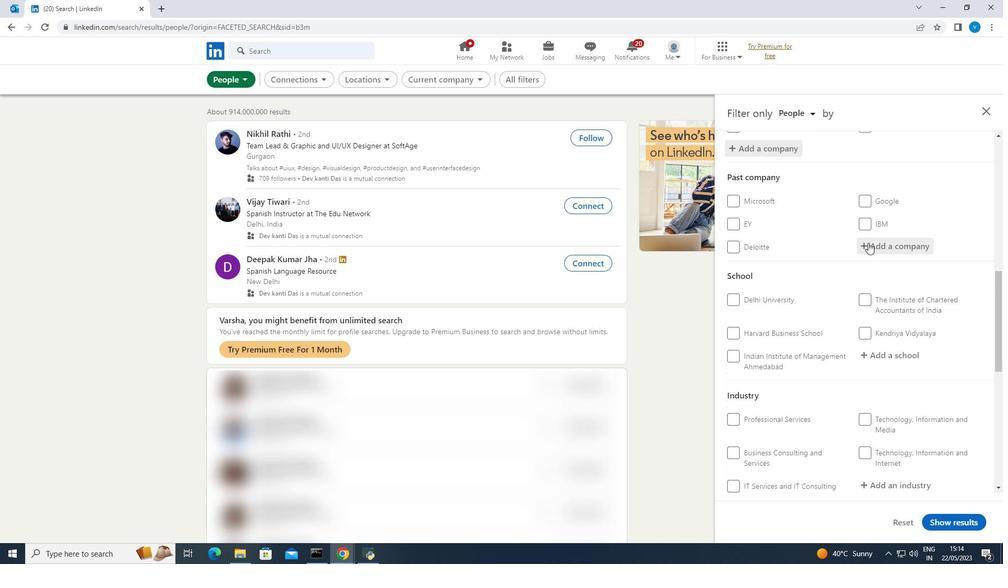 
Action: Mouse scrolled (869, 242) with delta (0, 0)
Screenshot: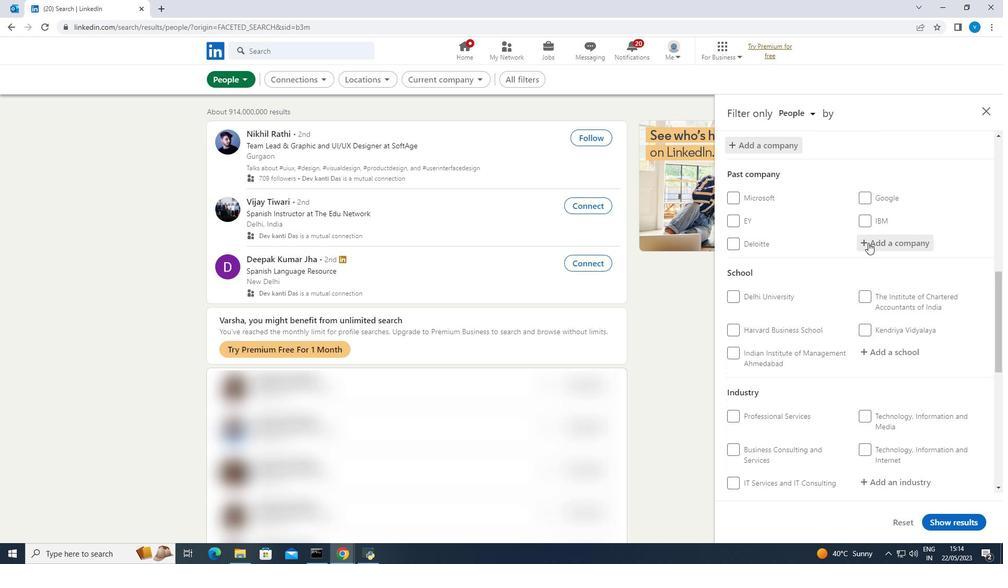 
Action: Mouse moved to (873, 249)
Screenshot: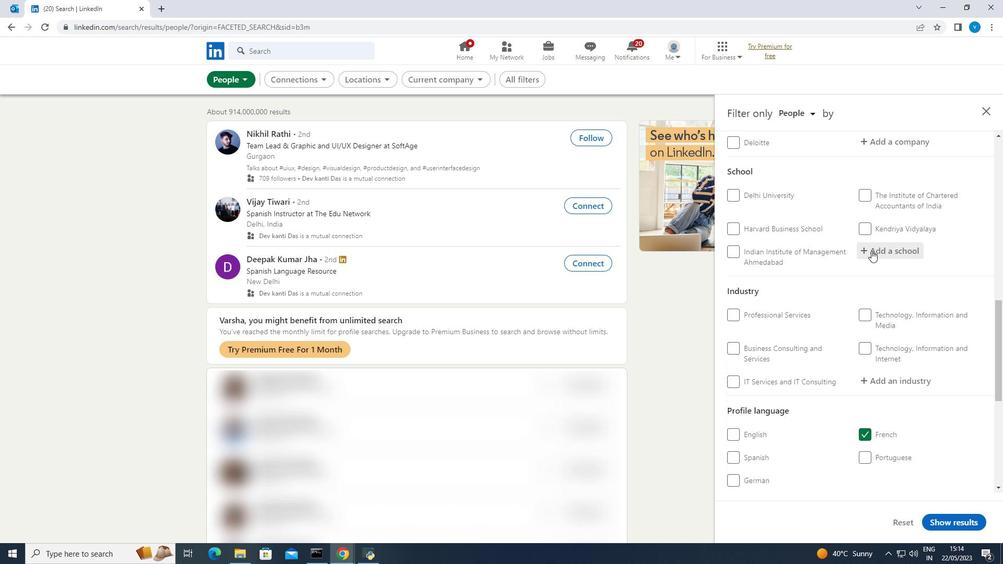 
Action: Mouse pressed left at (873, 249)
Screenshot: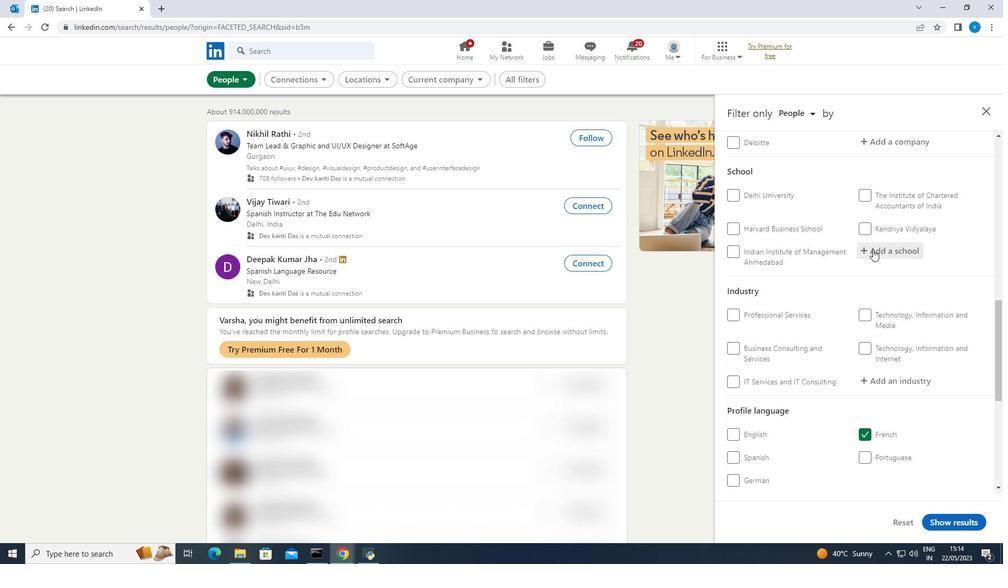 
Action: Key pressed <Key.shift><Key.shift><Key.shift><Key.shift>Goenka<Key.space><Key.shift><Key.shift><Key.shift><Key.shift><Key.shift>Co
Screenshot: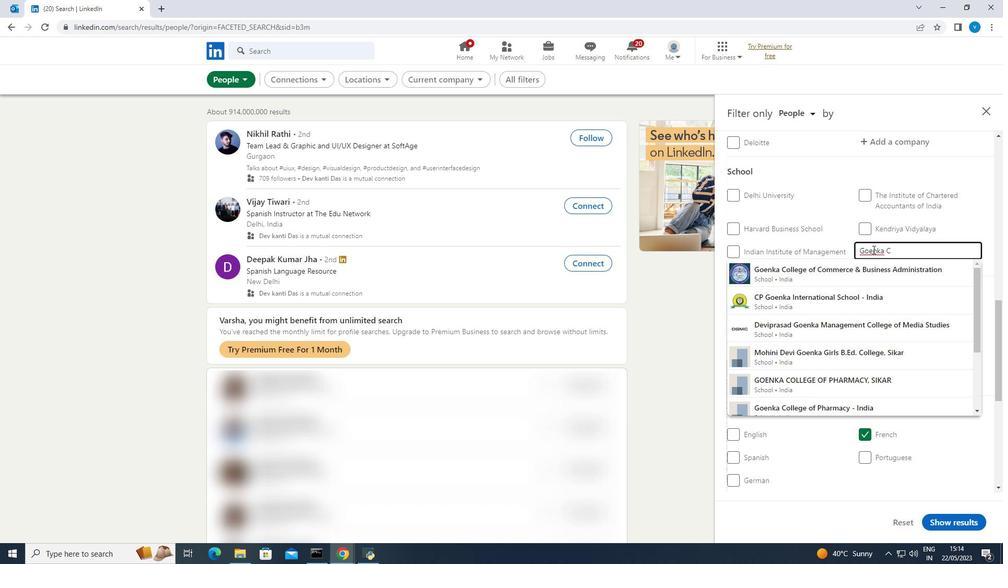 
Action: Mouse moved to (854, 300)
Screenshot: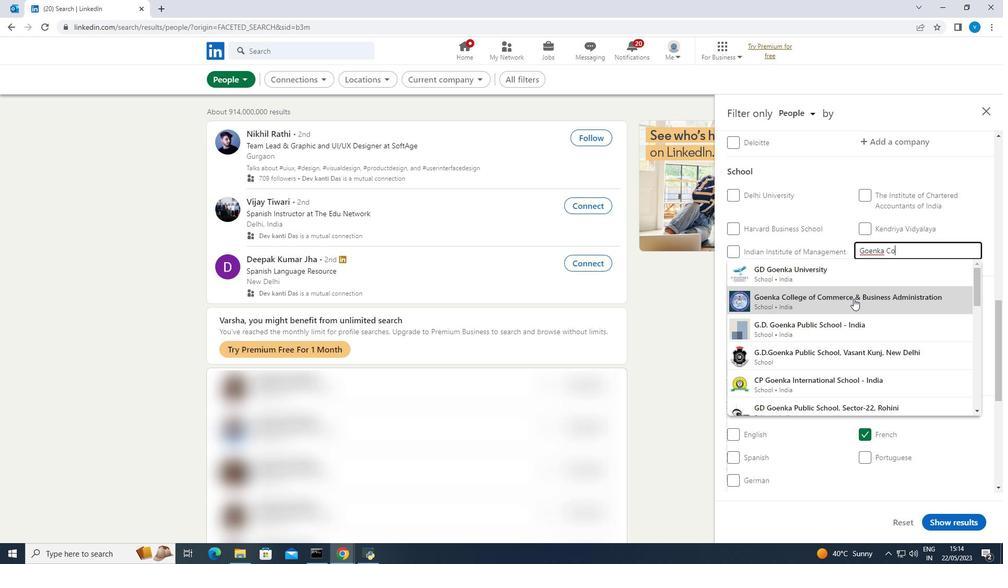 
Action: Mouse pressed left at (854, 300)
Screenshot: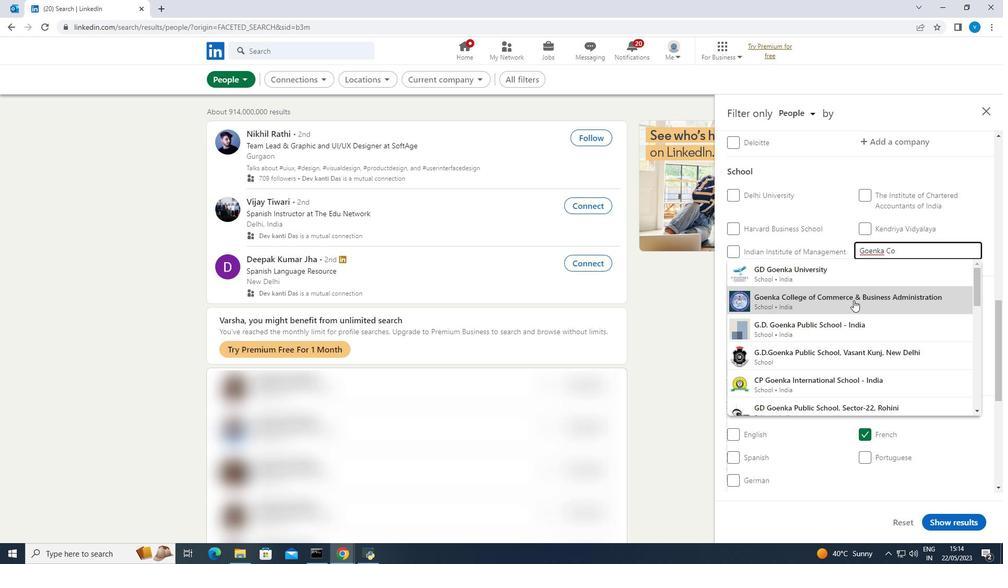 
Action: Mouse scrolled (854, 300) with delta (0, 0)
Screenshot: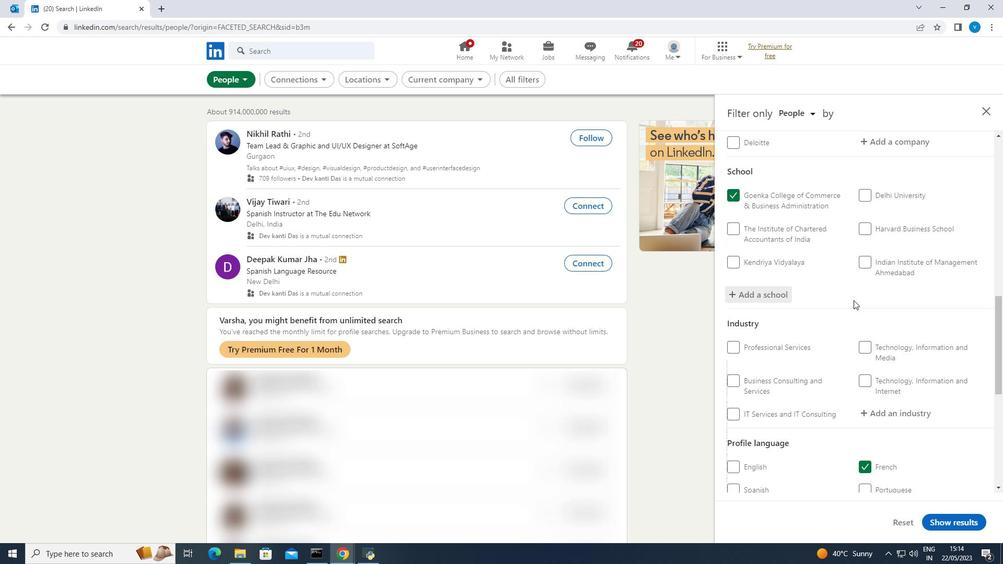 
Action: Mouse scrolled (854, 300) with delta (0, 0)
Screenshot: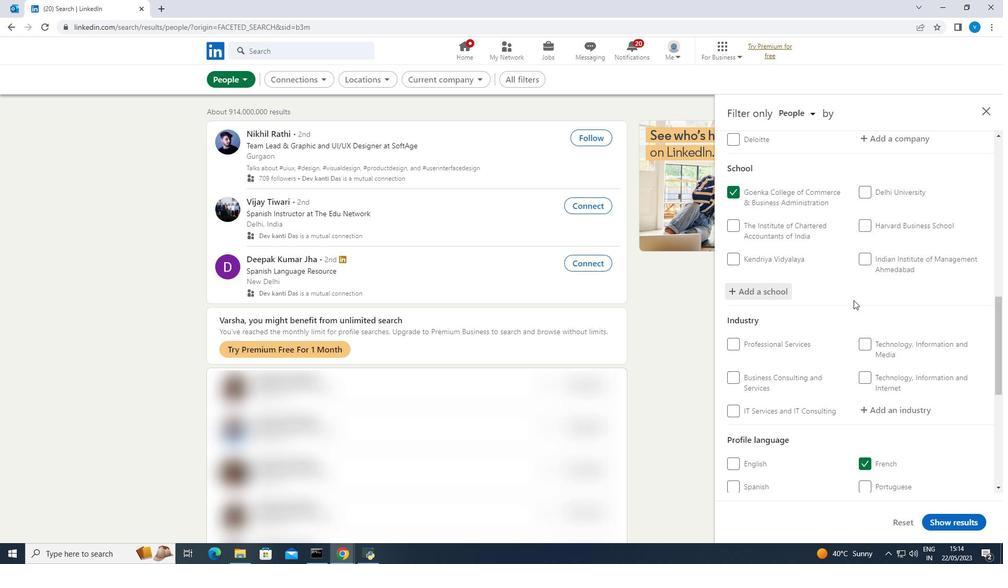 
Action: Mouse moved to (889, 311)
Screenshot: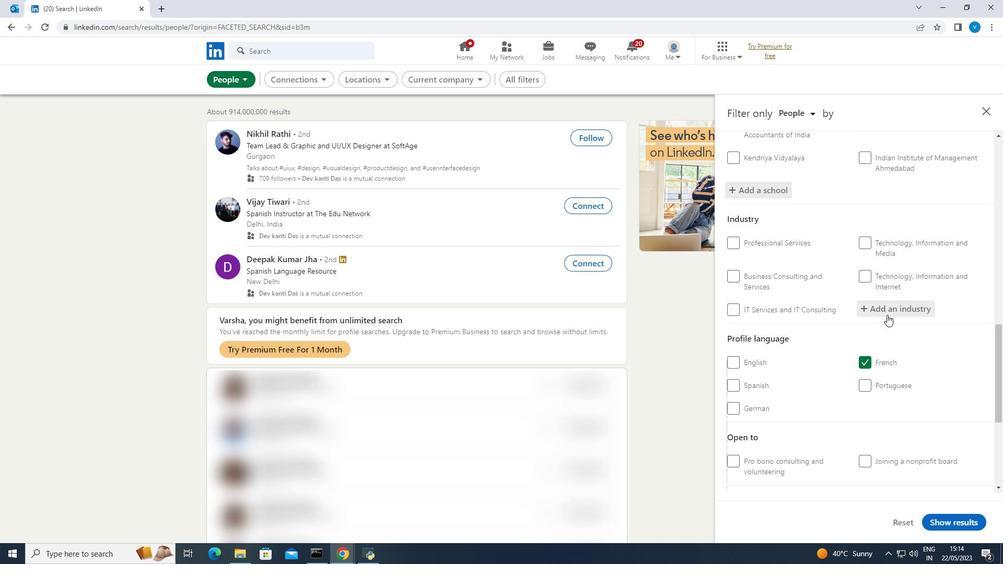 
Action: Mouse pressed left at (889, 311)
Screenshot: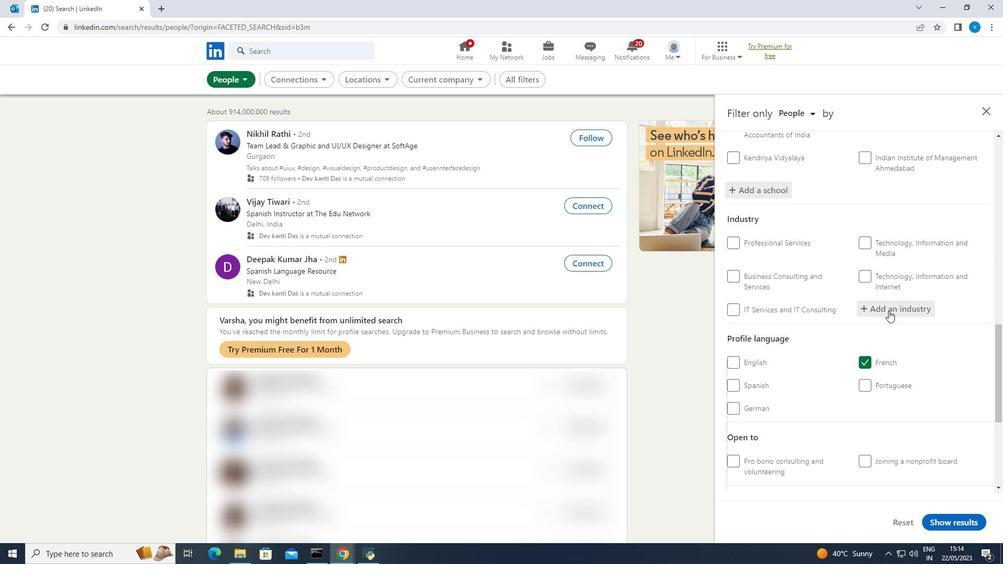 
Action: Mouse moved to (889, 310)
Screenshot: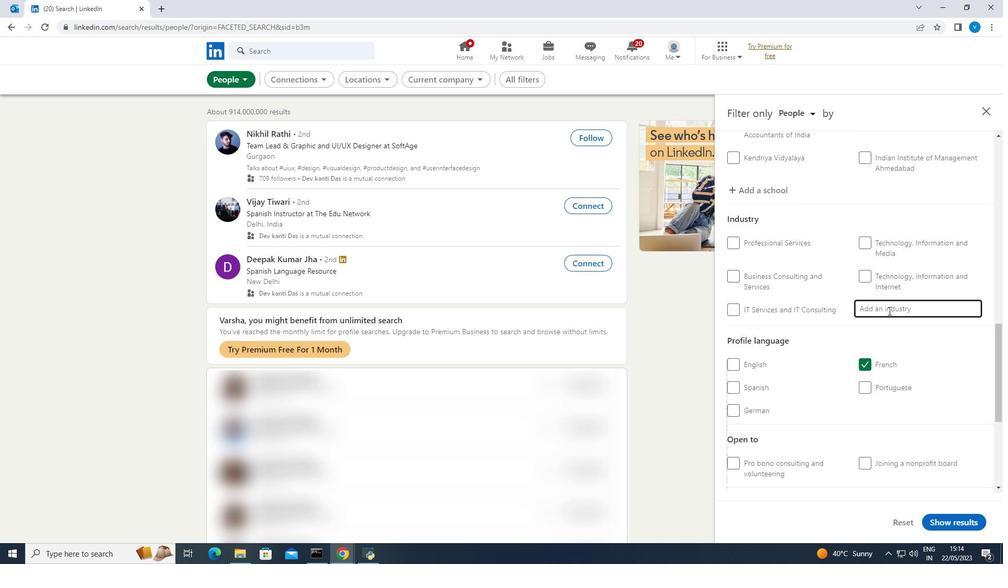 
Action: Key pressed <Key.shift><Key.shift><Key.shift>Medical
Screenshot: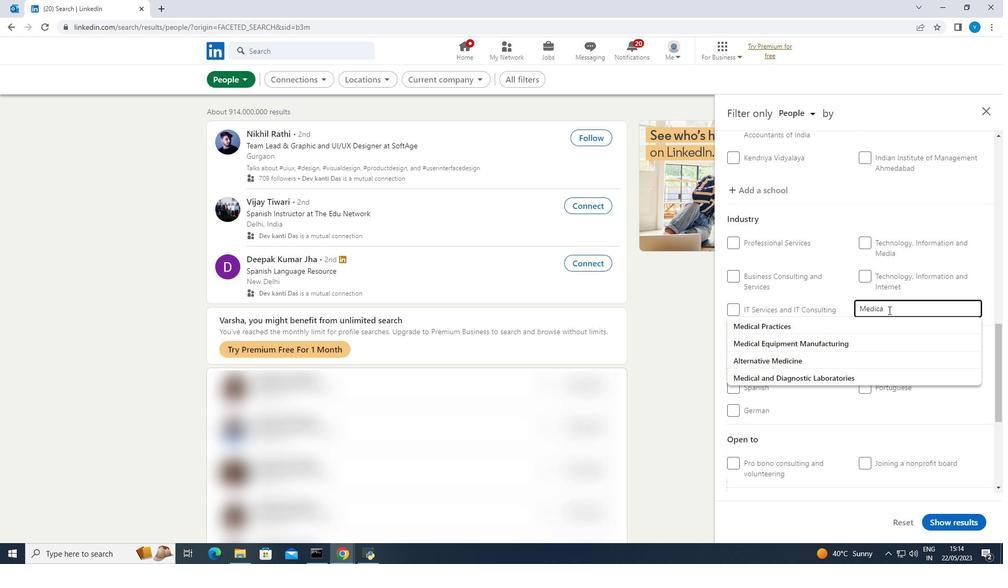 
Action: Mouse moved to (849, 341)
Screenshot: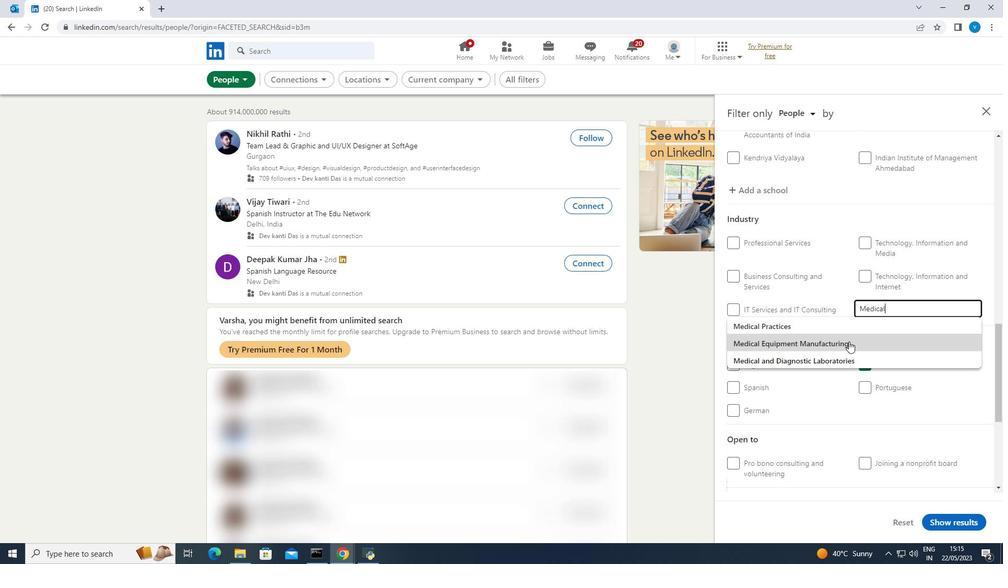 
Action: Mouse pressed left at (849, 341)
Screenshot: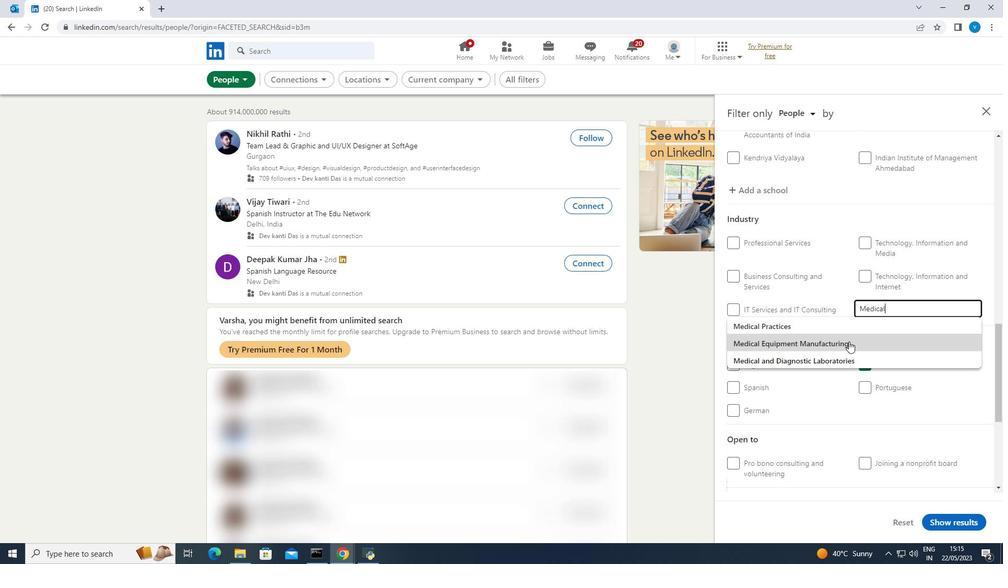 
Action: Mouse moved to (852, 341)
Screenshot: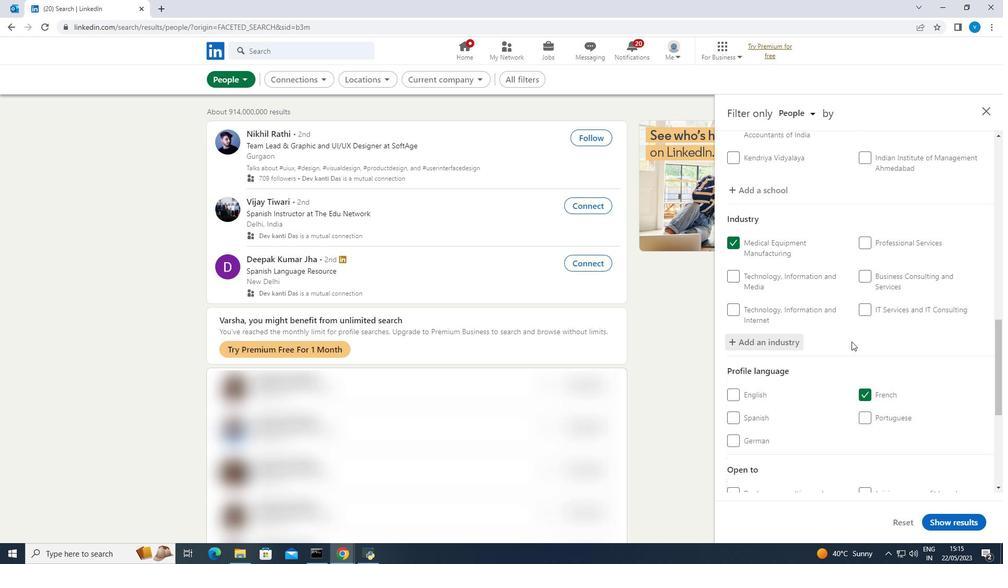 
Action: Mouse scrolled (852, 341) with delta (0, 0)
Screenshot: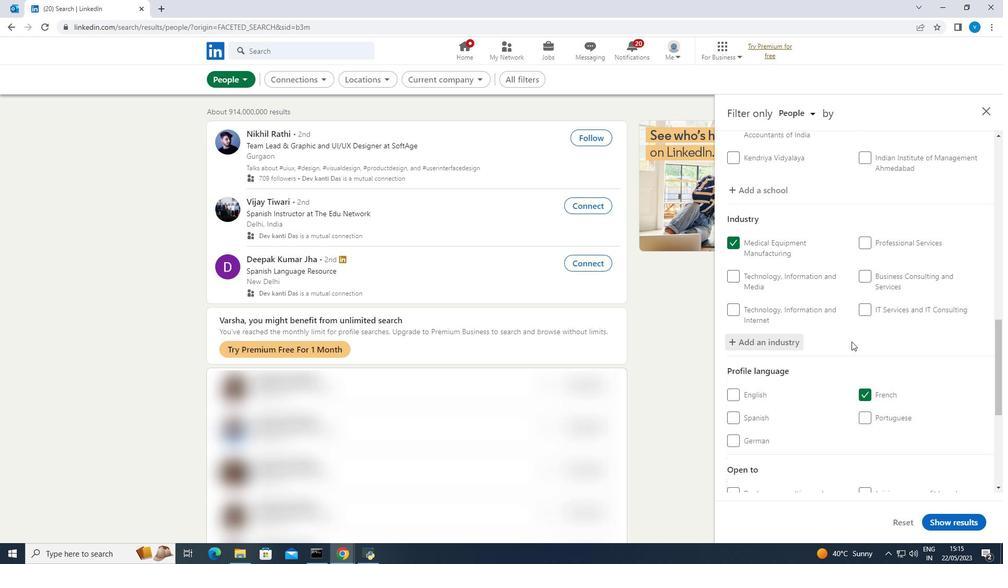 
Action: Mouse moved to (854, 341)
Screenshot: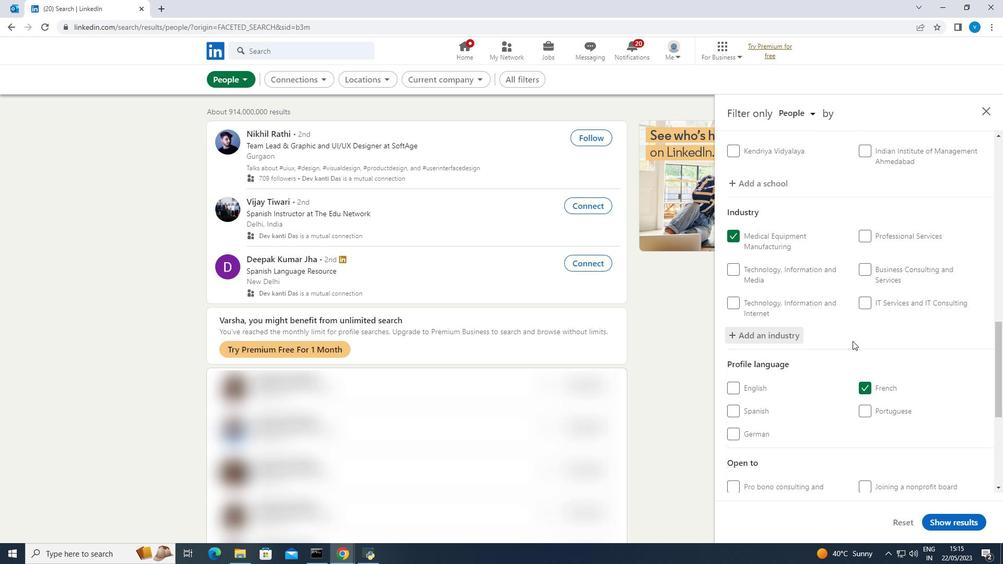 
Action: Mouse scrolled (854, 340) with delta (0, 0)
Screenshot: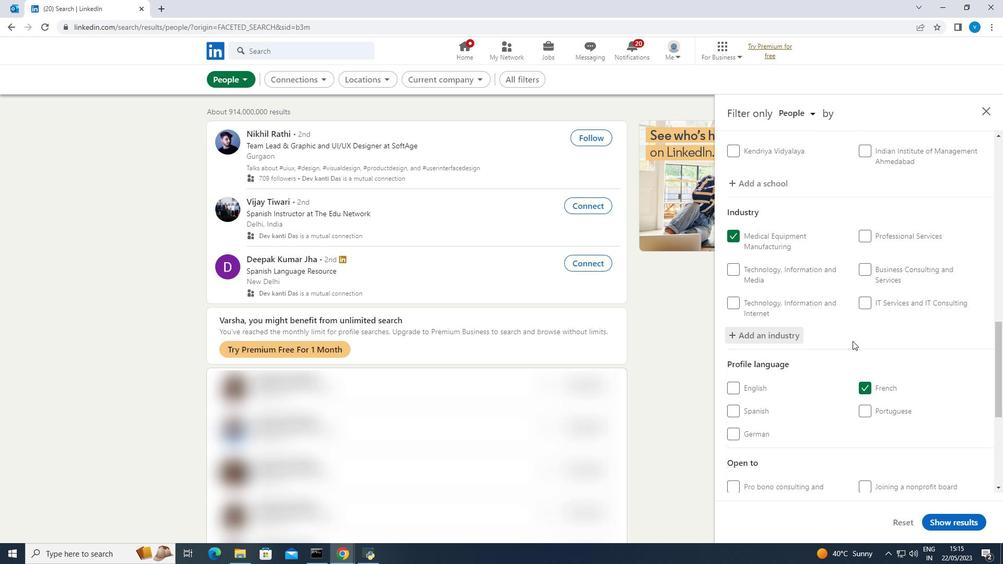 
Action: Mouse scrolled (854, 340) with delta (0, 0)
Screenshot: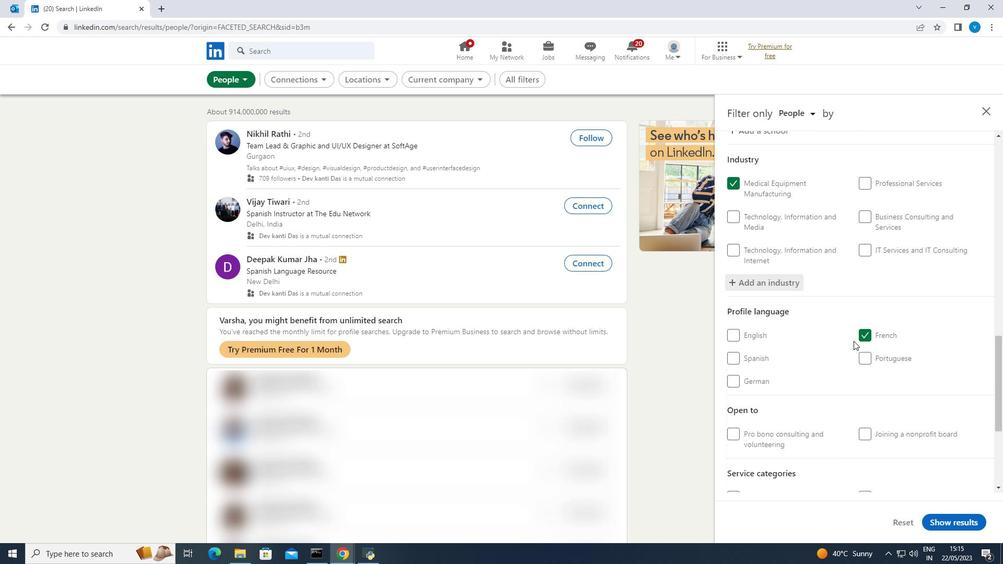 
Action: Mouse moved to (855, 339)
Screenshot: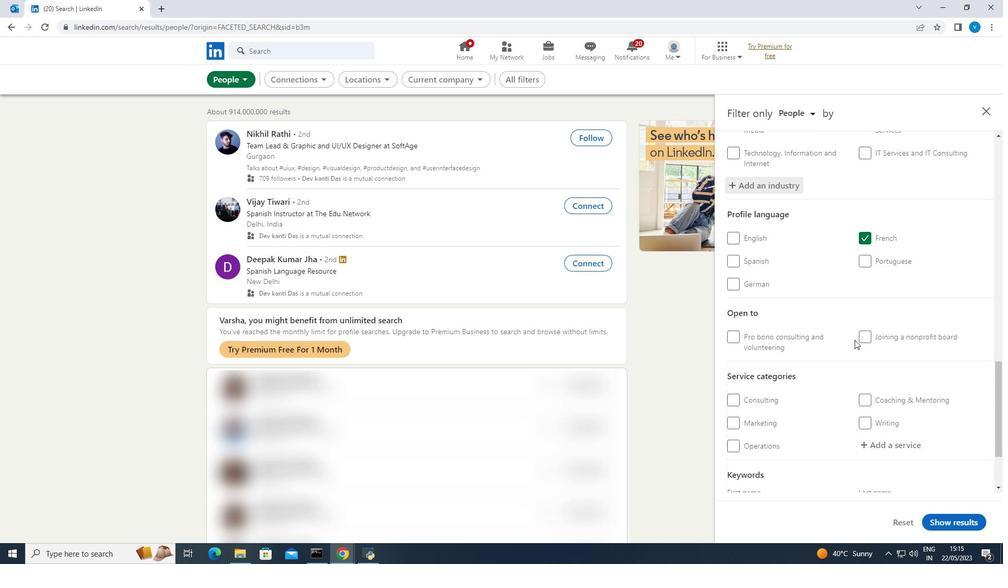 
Action: Mouse scrolled (855, 339) with delta (0, 0)
Screenshot: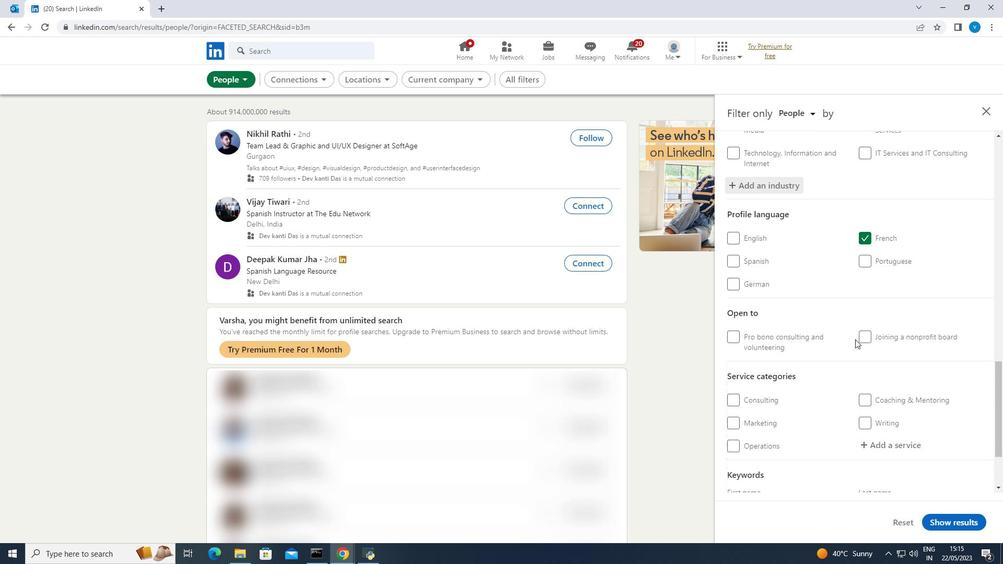 
Action: Mouse scrolled (855, 339) with delta (0, 0)
Screenshot: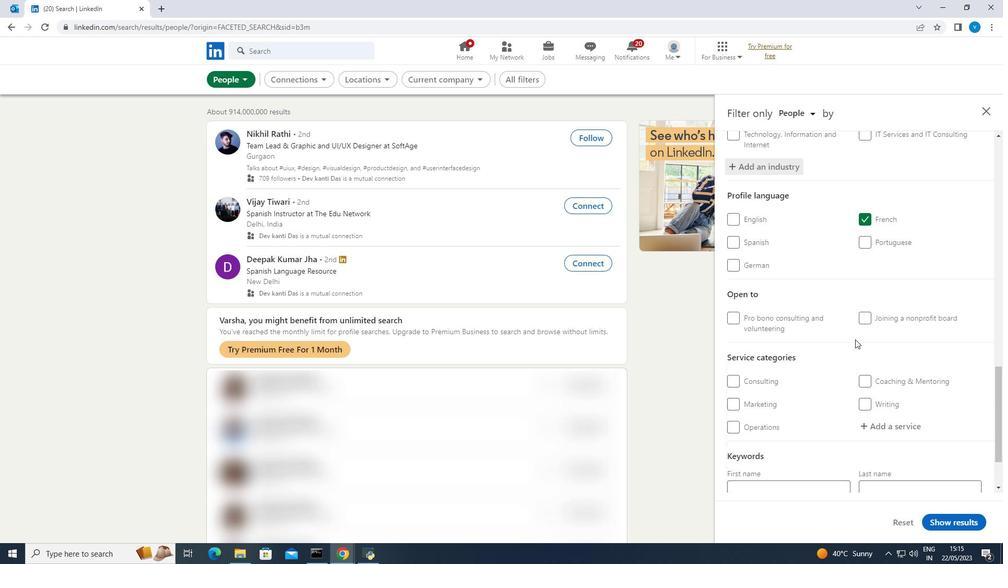 
Action: Mouse moved to (871, 340)
Screenshot: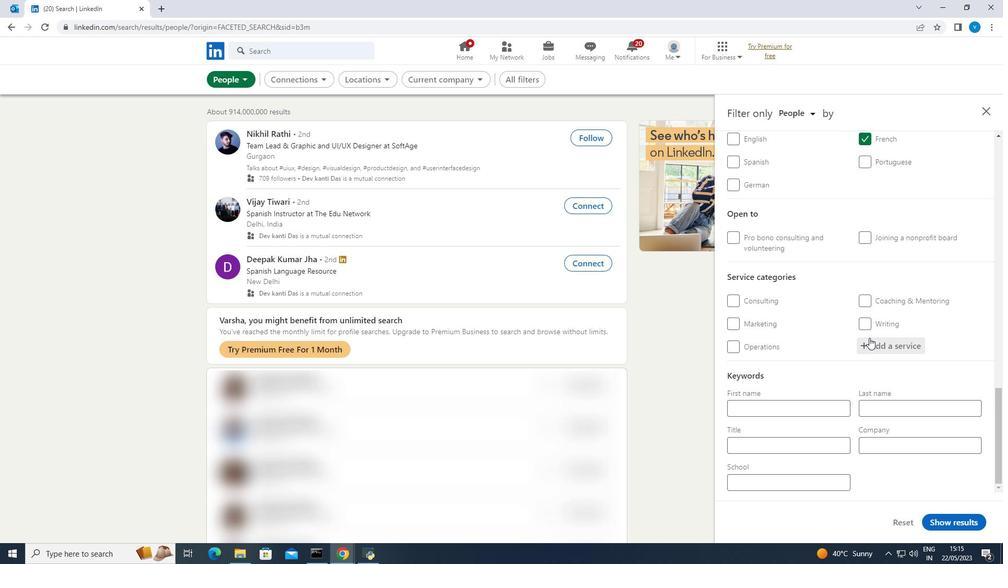
Action: Mouse pressed left at (871, 340)
Screenshot: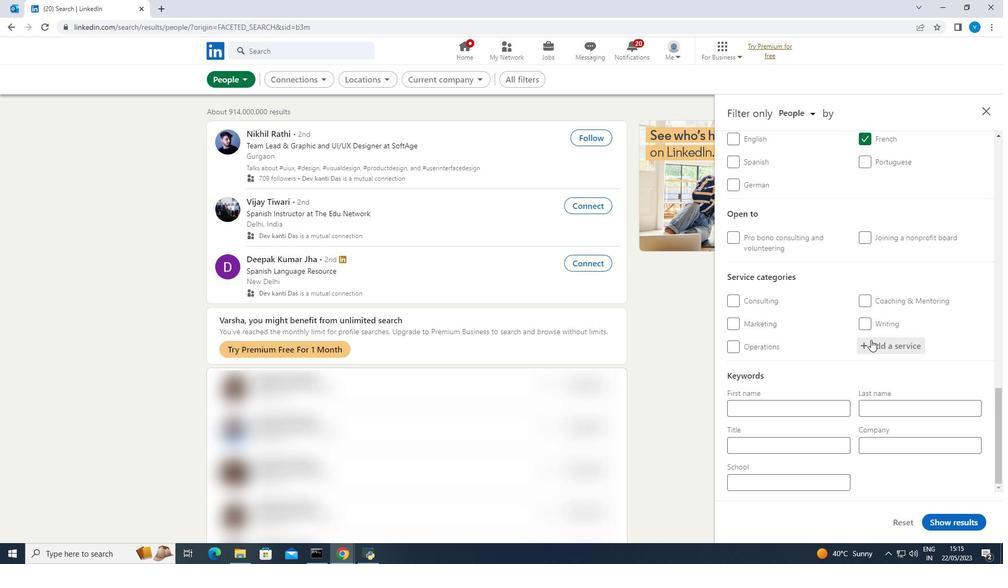 
Action: Mouse moved to (869, 331)
Screenshot: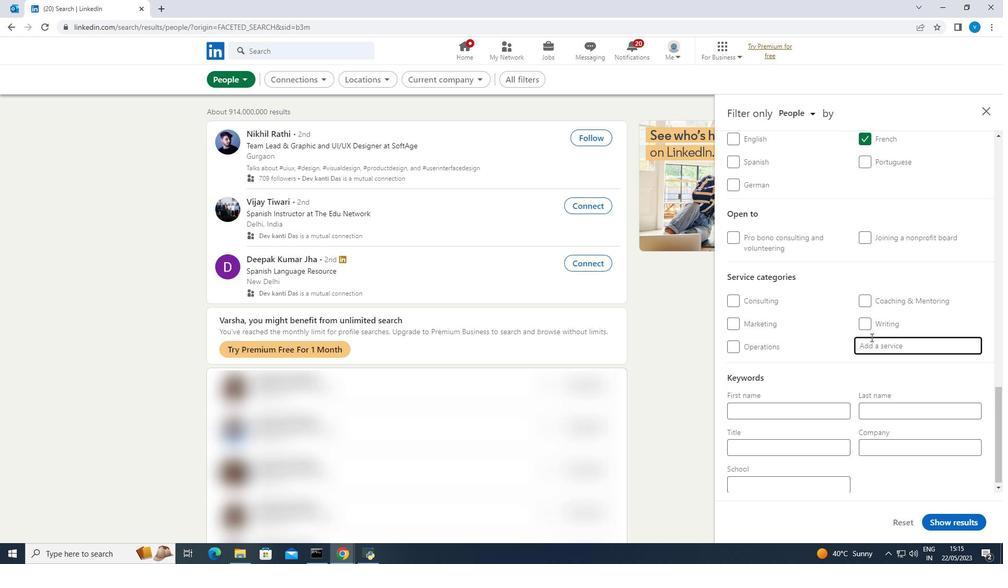 
Action: Key pressed <Key.shift><Key.shift>Custo
Screenshot: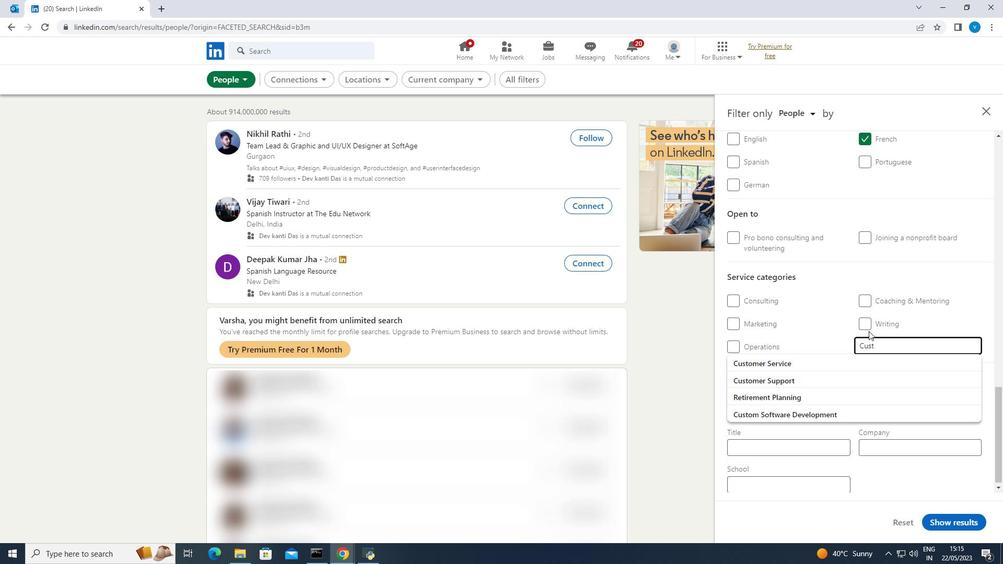 
Action: Mouse moved to (831, 378)
Screenshot: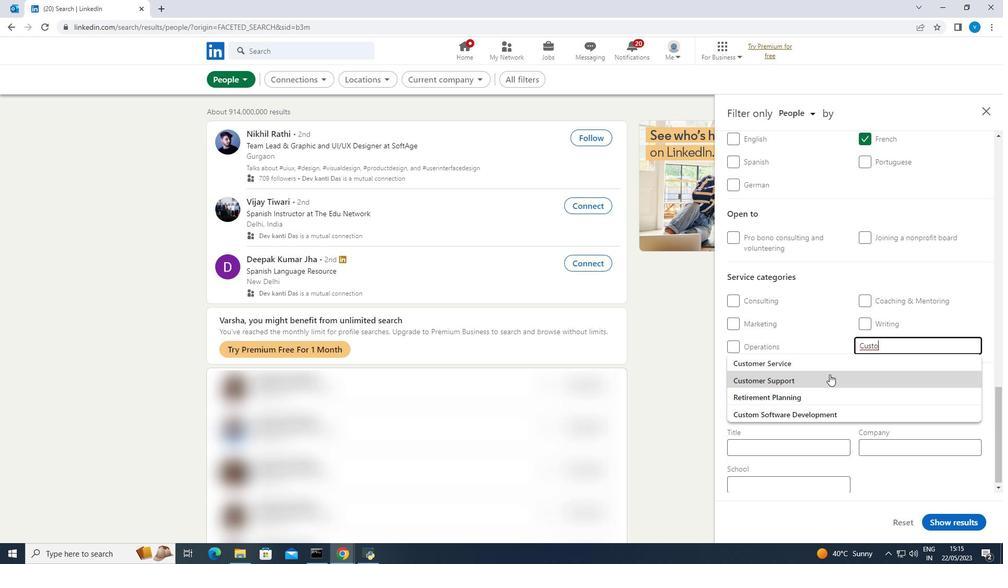 
Action: Mouse pressed left at (831, 378)
Screenshot: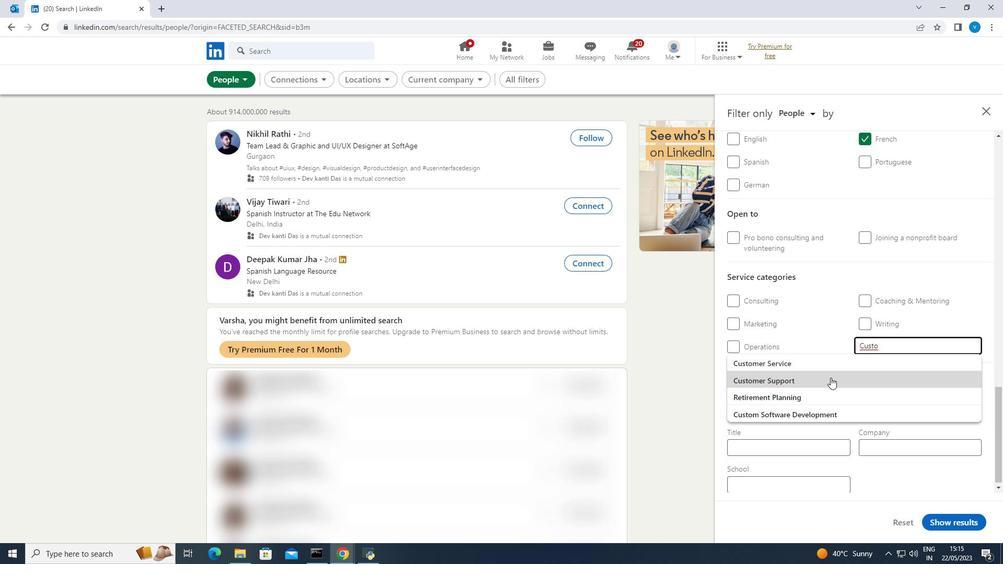 
Action: Mouse moved to (833, 377)
Screenshot: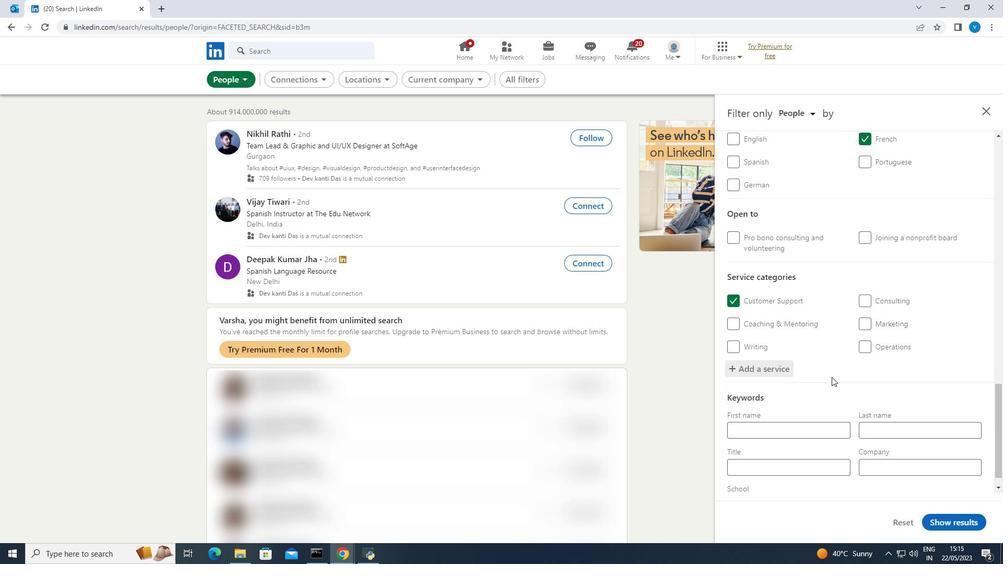 
Action: Mouse scrolled (833, 376) with delta (0, 0)
Screenshot: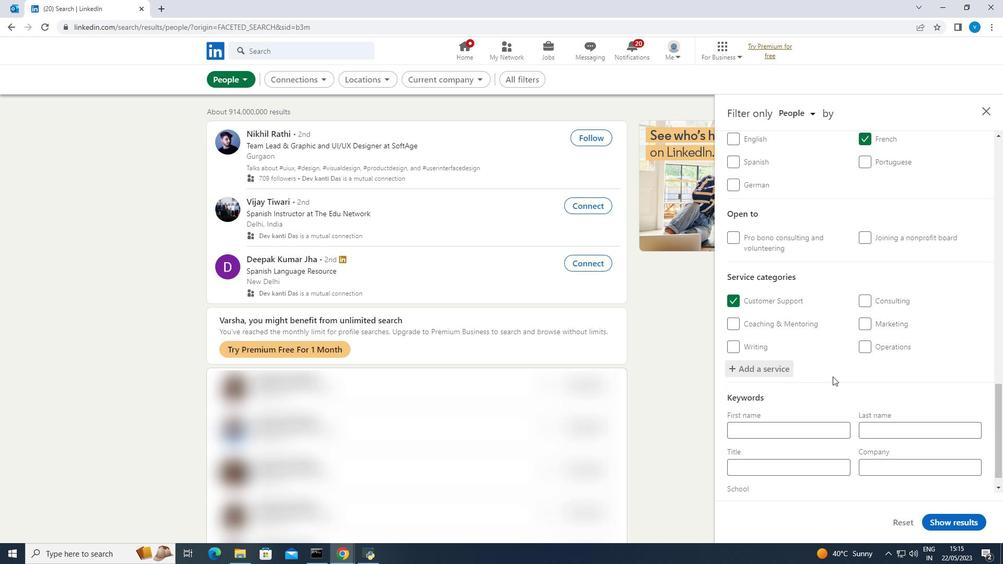 
Action: Mouse moved to (834, 377)
Screenshot: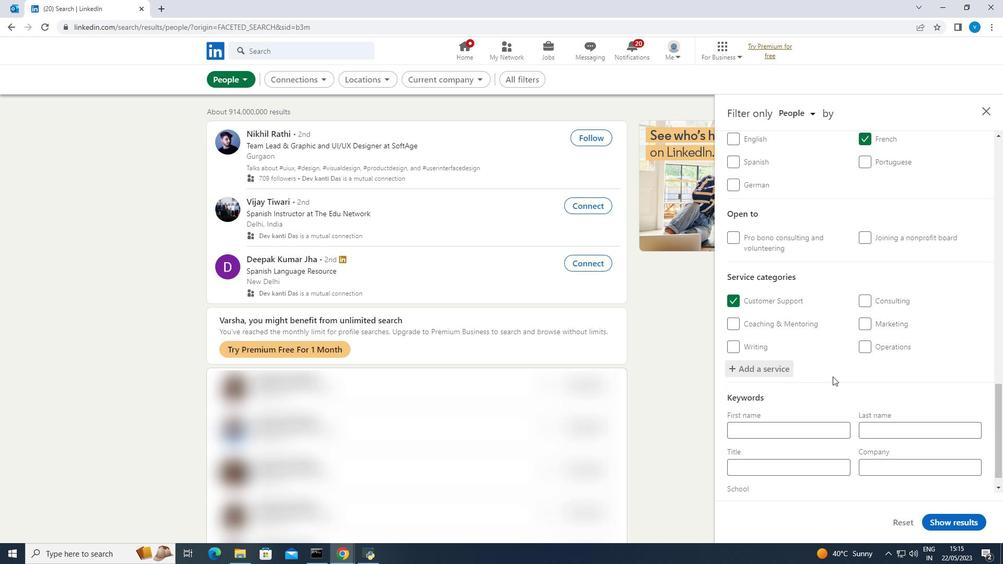 
Action: Mouse scrolled (834, 376) with delta (0, 0)
Screenshot: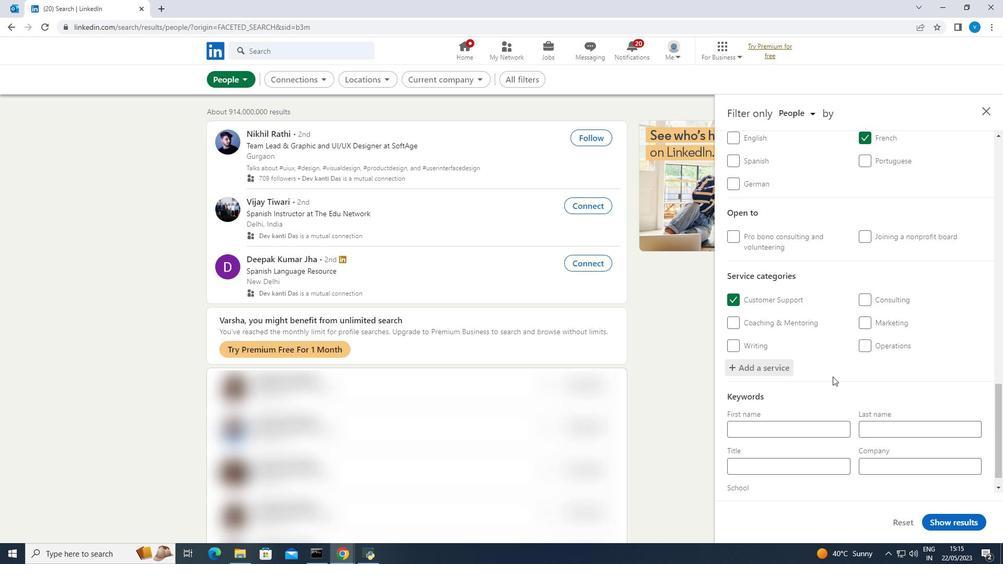 
Action: Mouse scrolled (834, 376) with delta (0, 0)
Screenshot: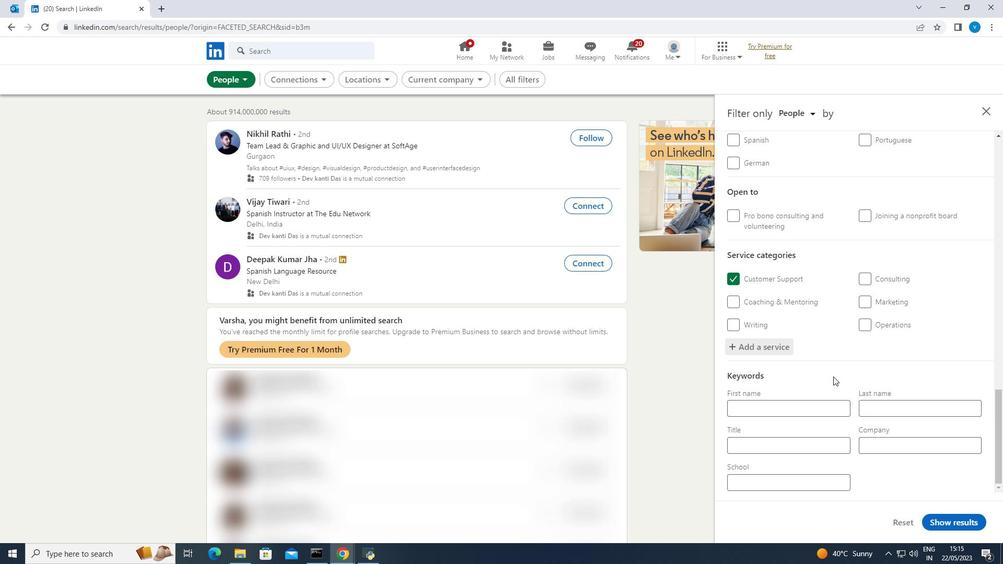 
Action: Mouse moved to (834, 376)
Screenshot: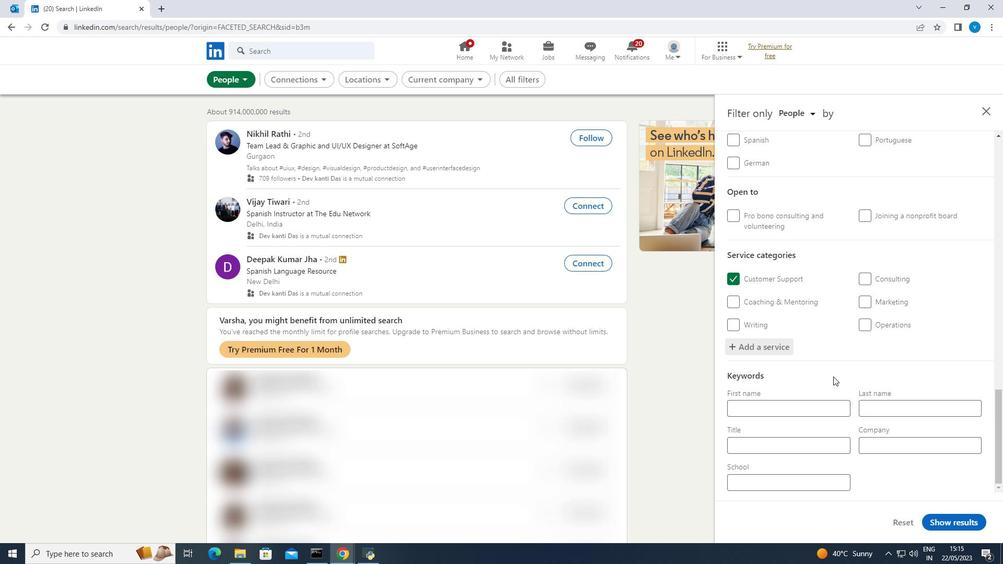 
Action: Mouse scrolled (834, 375) with delta (0, 0)
Screenshot: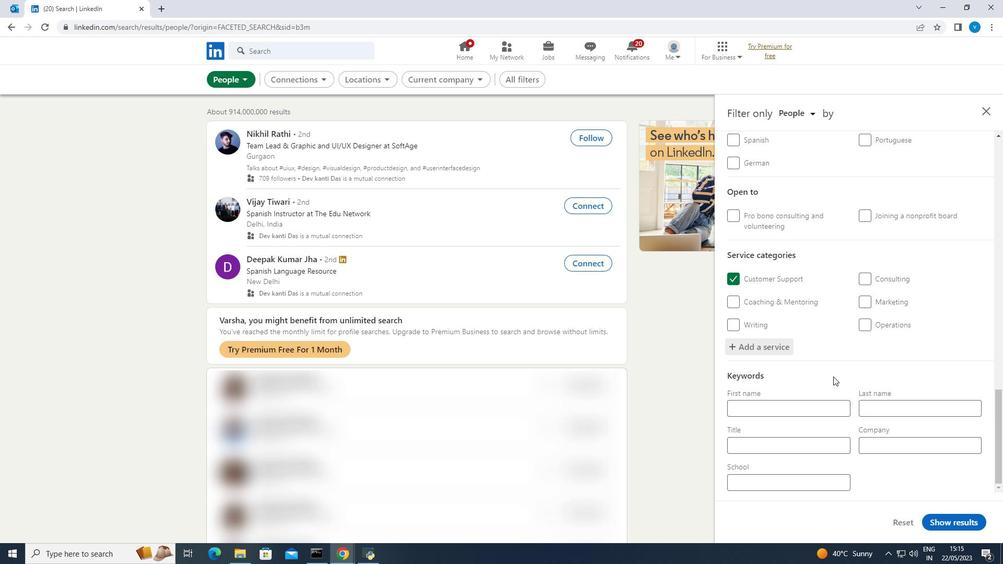 
Action: Mouse moved to (825, 442)
Screenshot: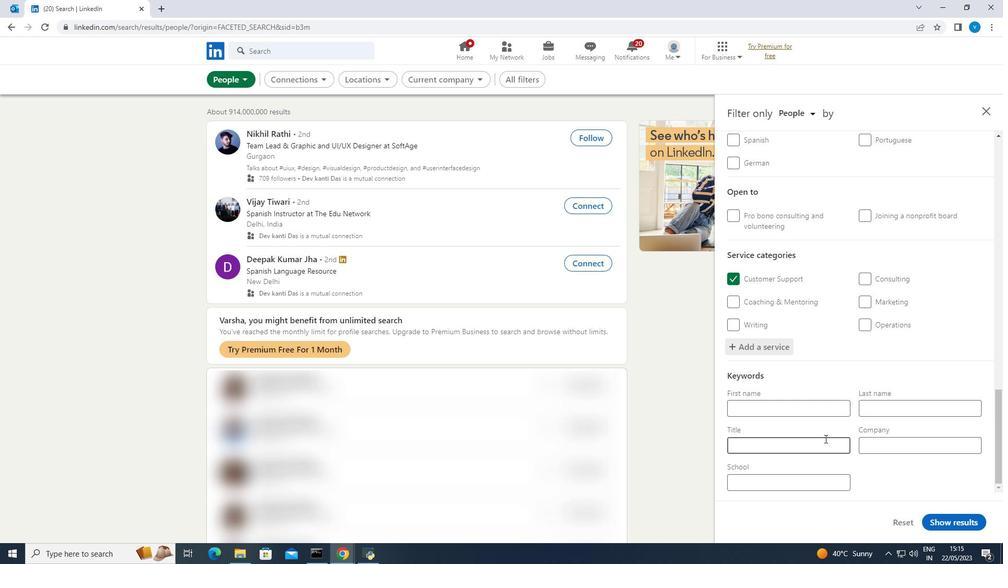 
Action: Mouse pressed left at (825, 442)
Screenshot: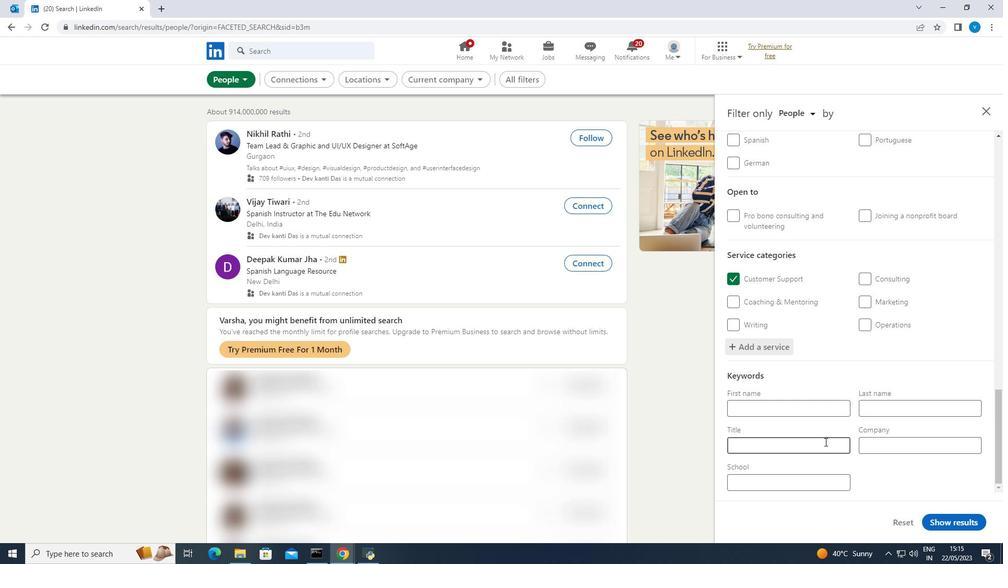 
Action: Mouse moved to (825, 413)
Screenshot: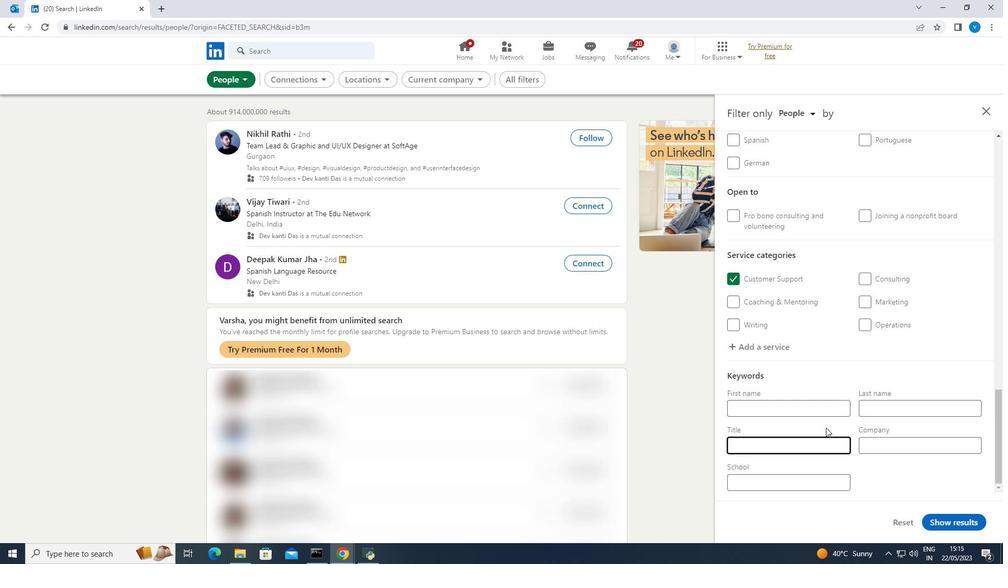 
Action: Key pressed <Key.shift><Key.shift><Key.shift><Key.shift><Key.shift><Key.shift><Key.shift><Key.shift><Key.shift><Key.shift>Front<Key.space><Key.shift><Key.shift><Key.shift><Key.shift><Key.shift>Desk<Key.space><Key.shift><Key.shift><Key.shift>Manager
Screenshot: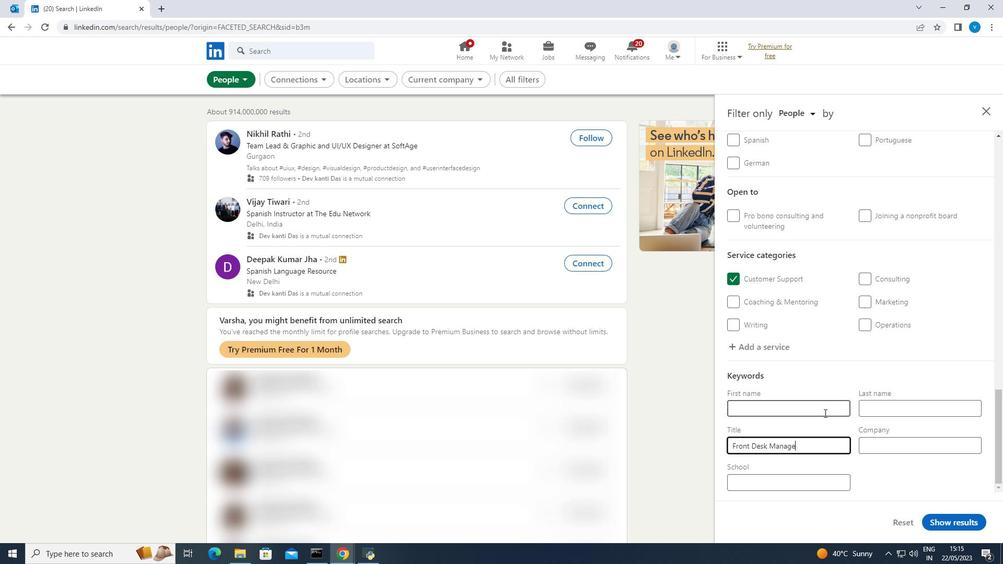 
Action: Mouse moved to (939, 523)
Screenshot: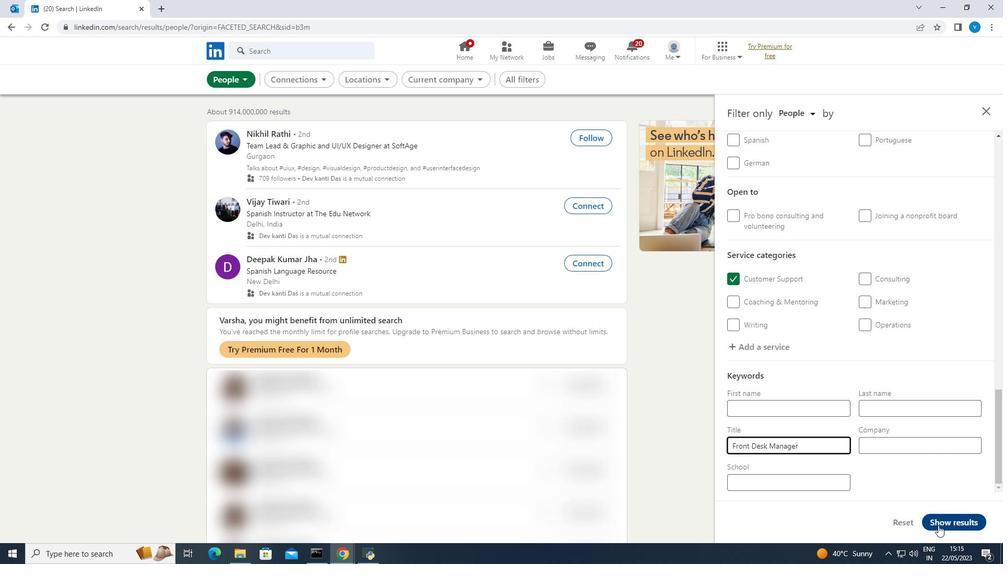 
Action: Mouse pressed left at (939, 523)
Screenshot: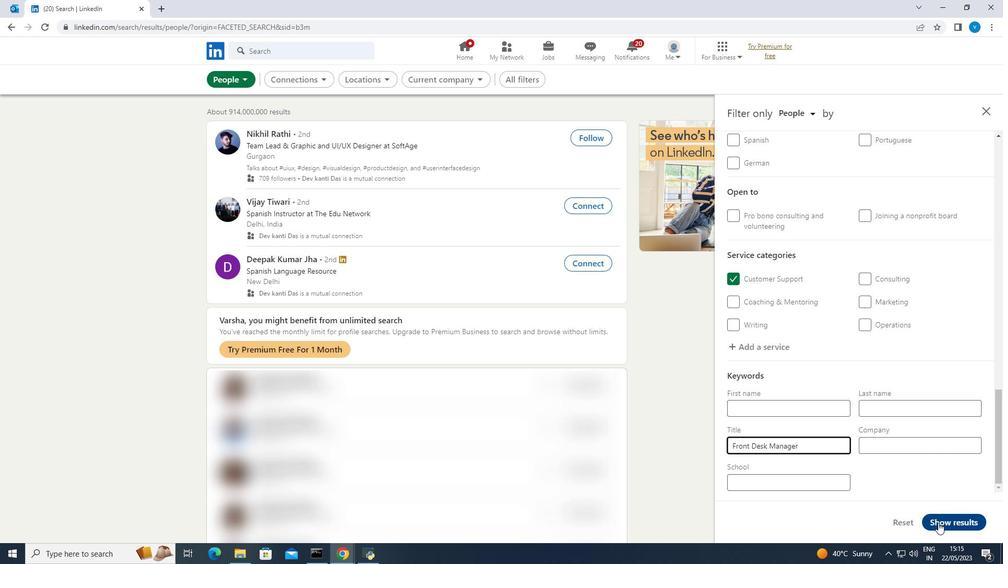 
Action: Mouse moved to (933, 470)
Screenshot: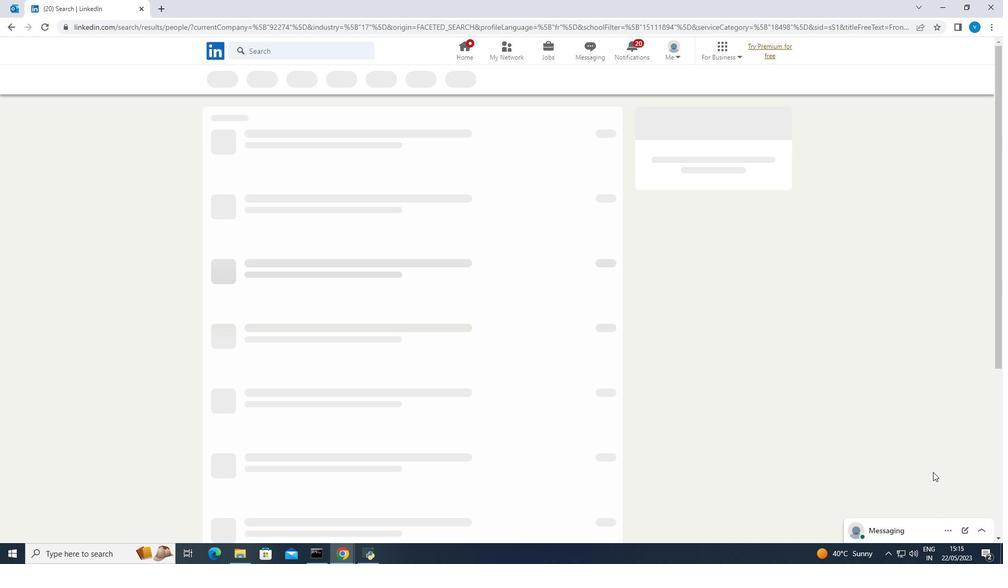 
